 Task: Search one way flight ticket for 1 adult, 6 children, 1 infant in seat and 1 infant on lap in business from Yuma: Yuma International Airport/mcas Yuma to New Bern: Coastal Carolina Regional Airport (was Craven County Regional) on 5-4-2023. Choice of flights is United. Number of bags: 2 checked bags. Price is upto 95000. Outbound departure time preference is 19:15.
Action: Mouse moved to (310, 265)
Screenshot: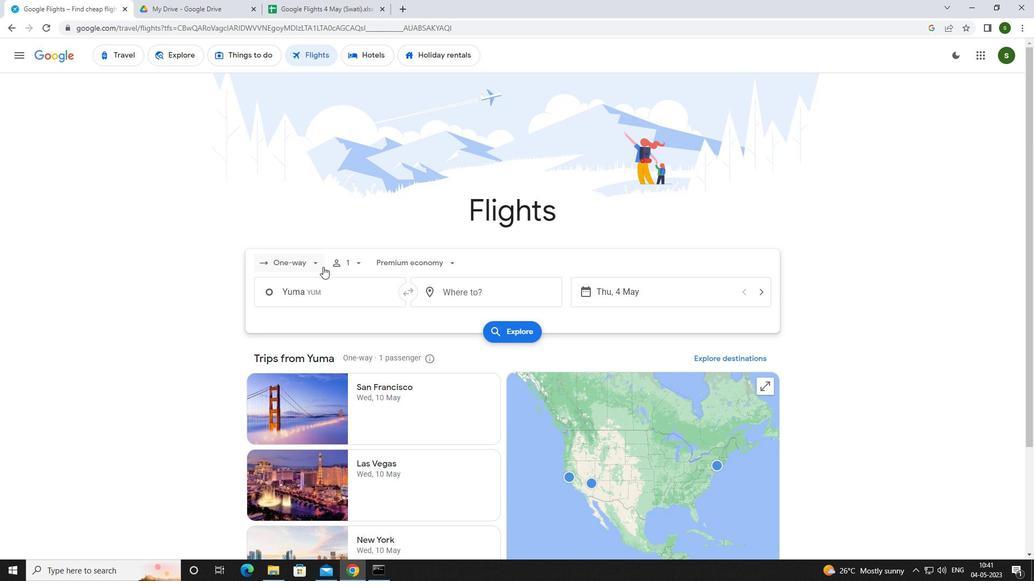 
Action: Mouse pressed left at (310, 265)
Screenshot: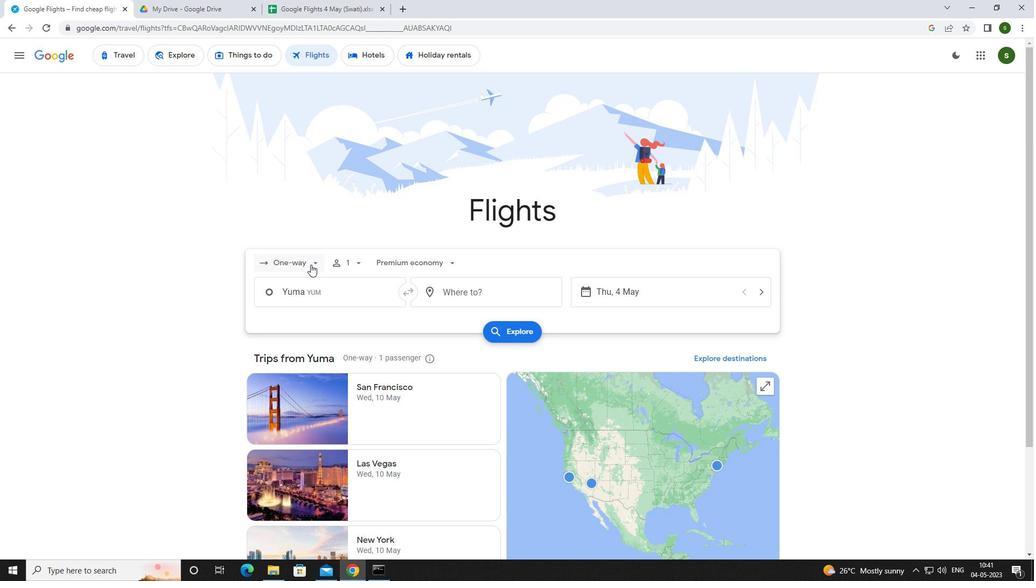 
Action: Mouse moved to (307, 311)
Screenshot: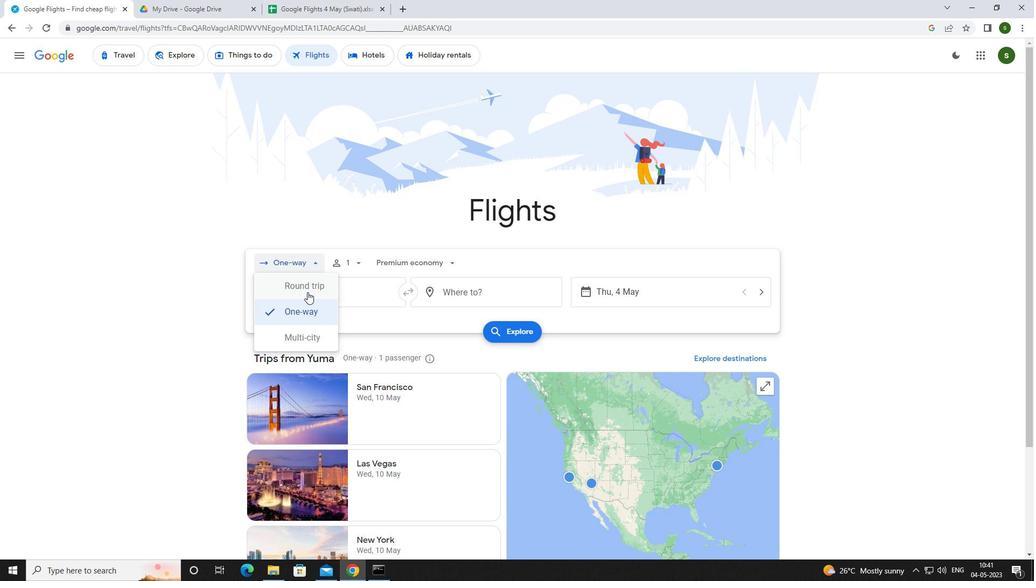 
Action: Mouse pressed left at (307, 311)
Screenshot: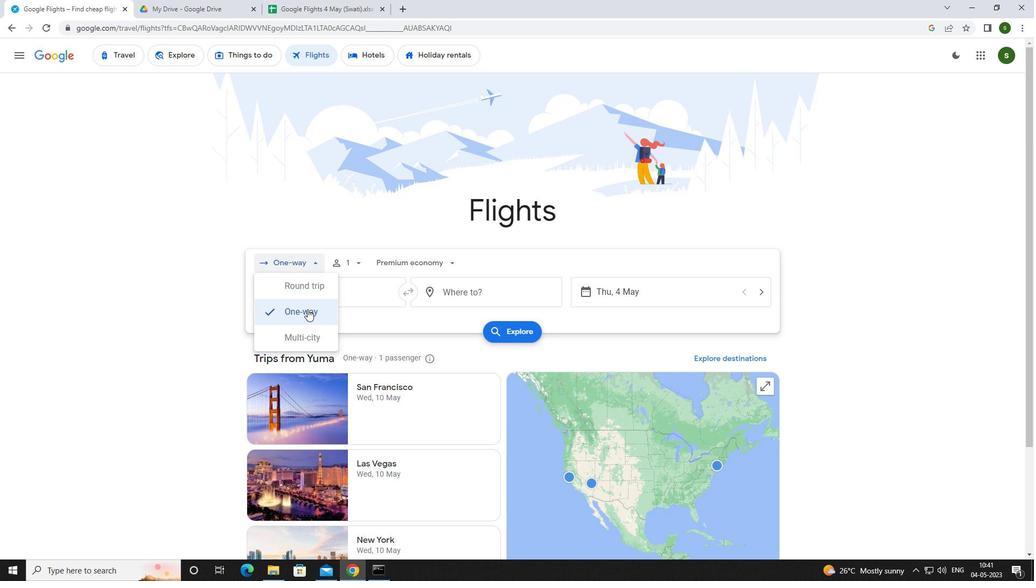 
Action: Mouse moved to (345, 257)
Screenshot: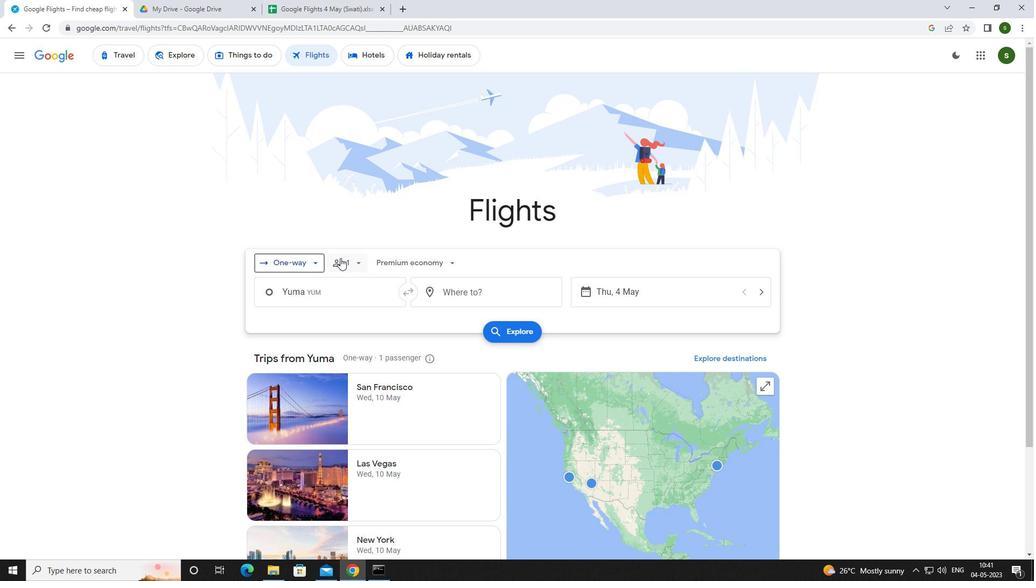
Action: Mouse pressed left at (345, 257)
Screenshot: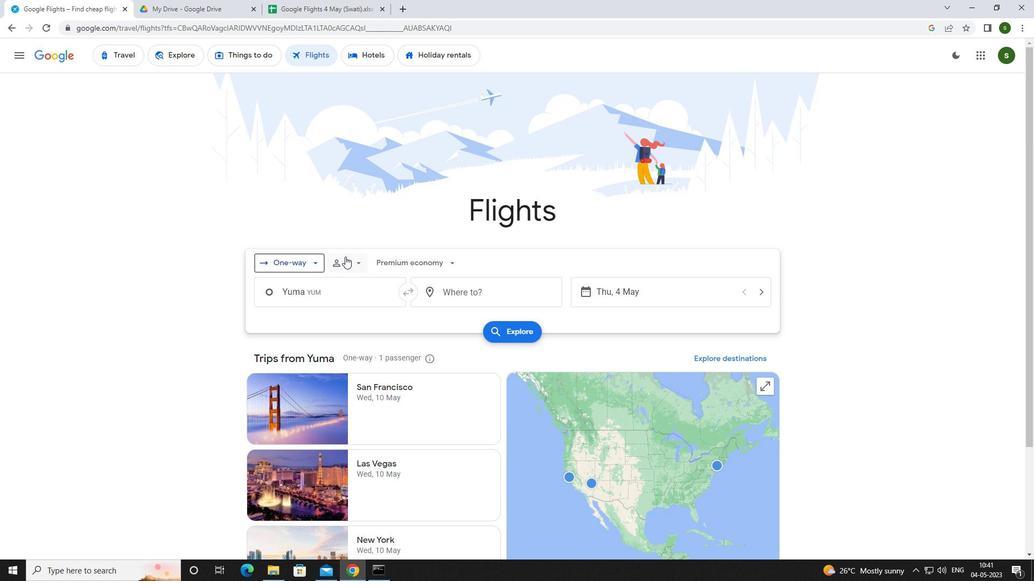 
Action: Mouse moved to (438, 316)
Screenshot: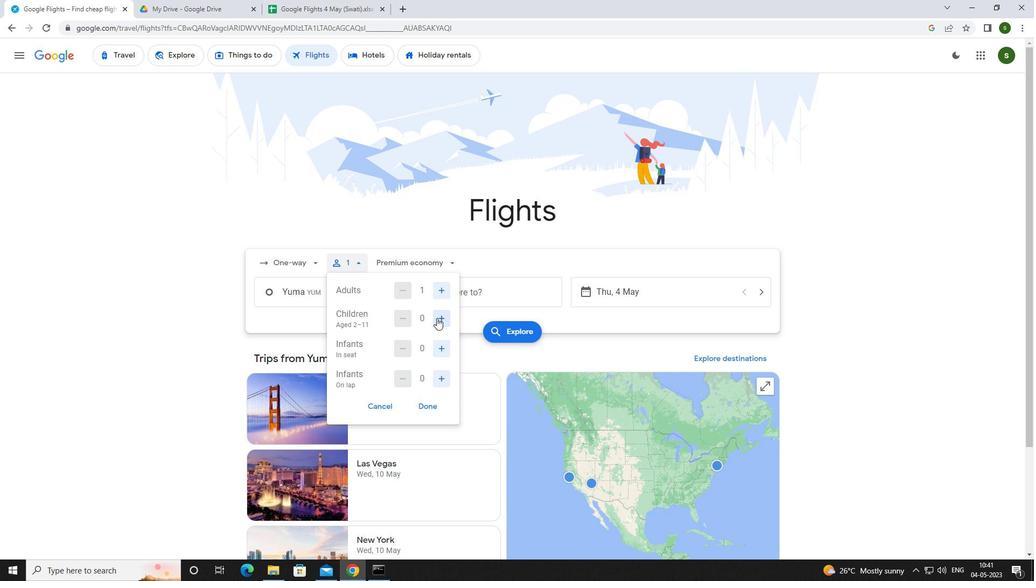 
Action: Mouse pressed left at (438, 316)
Screenshot: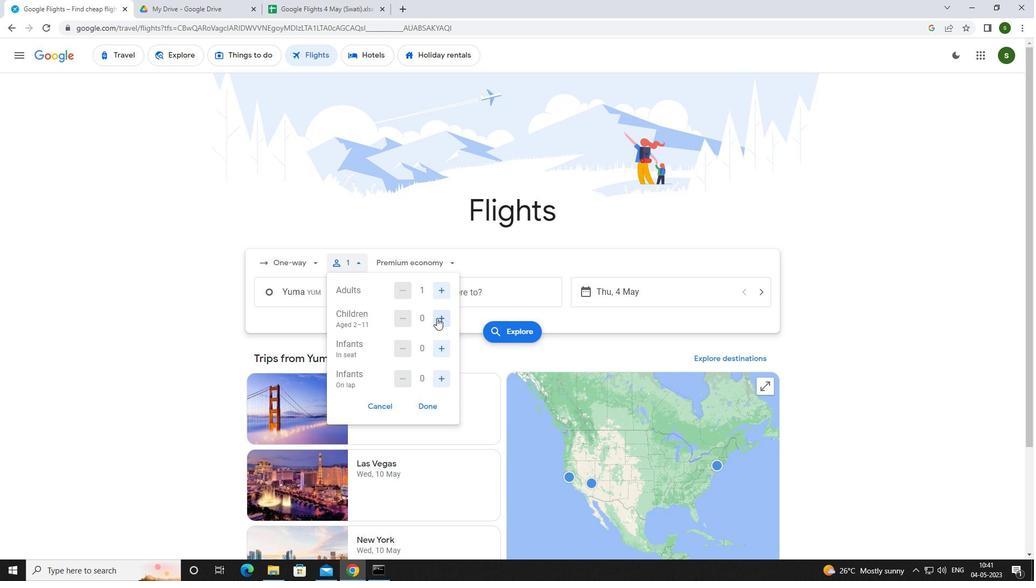 
Action: Mouse pressed left at (438, 316)
Screenshot: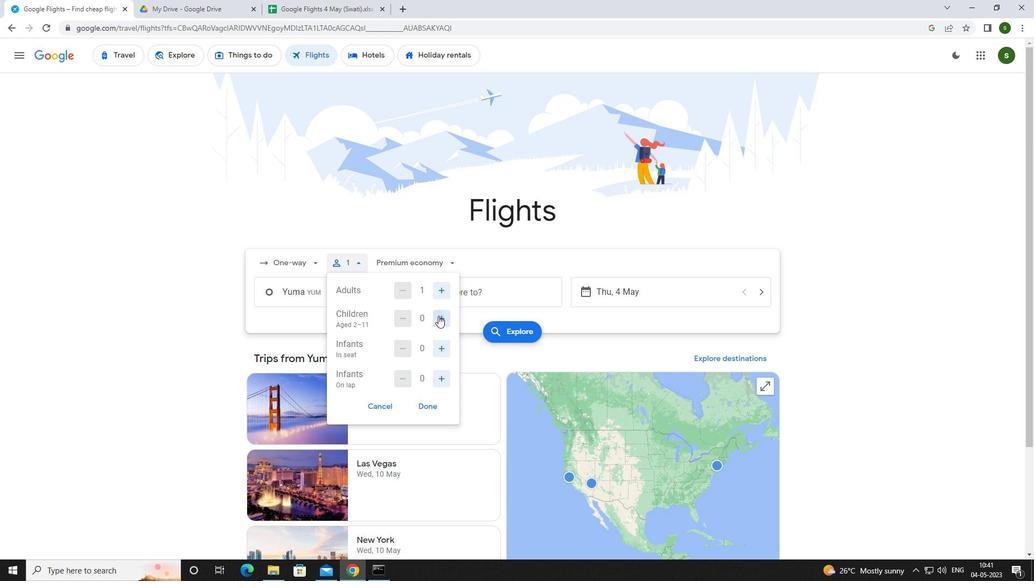
Action: Mouse pressed left at (438, 316)
Screenshot: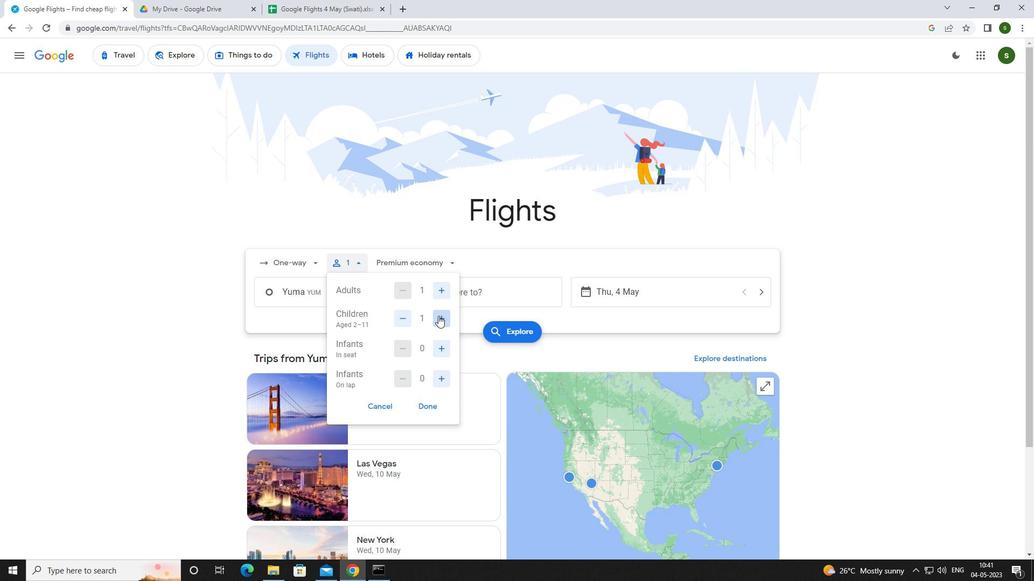 
Action: Mouse pressed left at (438, 316)
Screenshot: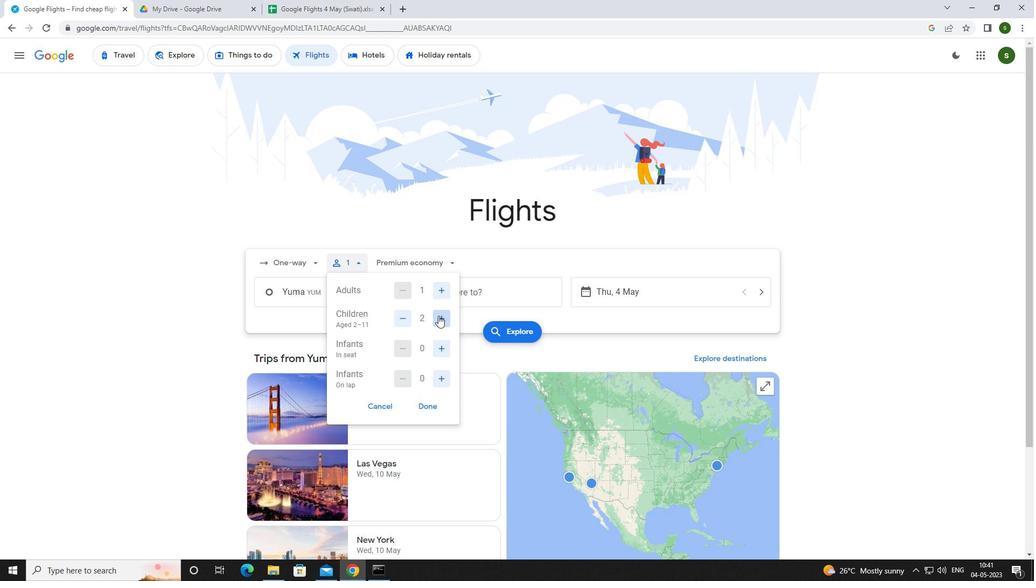 
Action: Mouse pressed left at (438, 316)
Screenshot: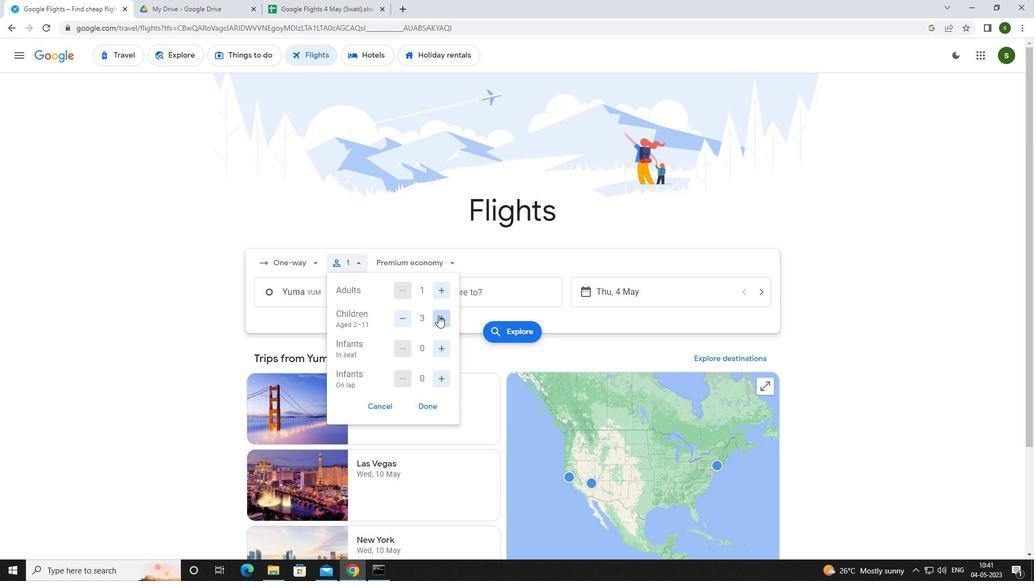 
Action: Mouse pressed left at (438, 316)
Screenshot: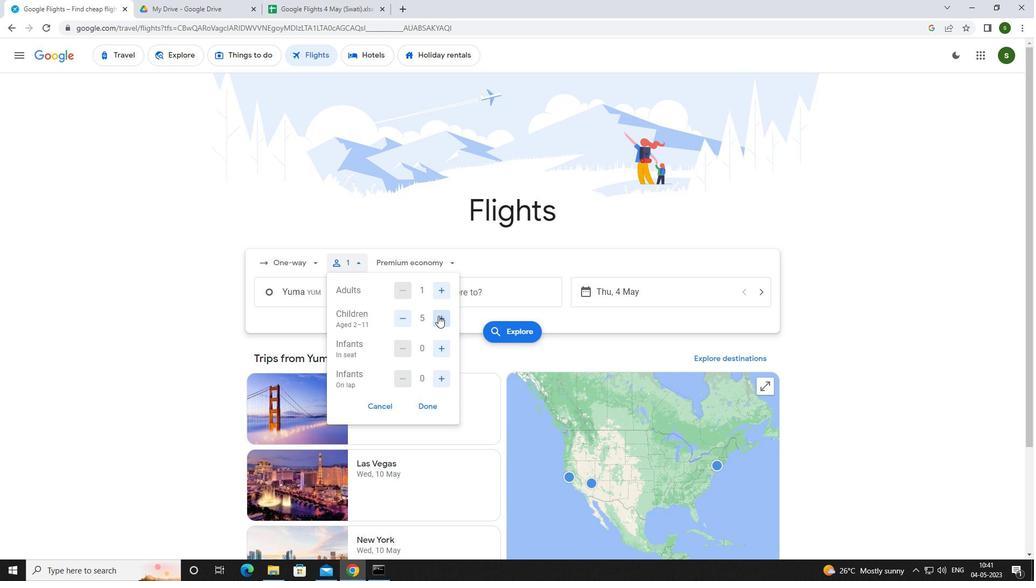 
Action: Mouse moved to (444, 343)
Screenshot: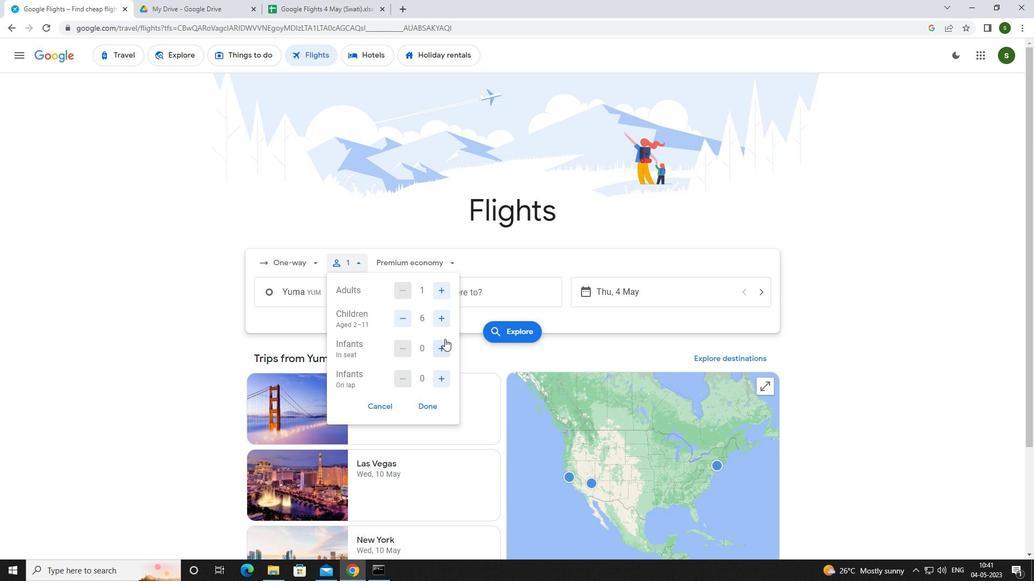 
Action: Mouse pressed left at (444, 343)
Screenshot: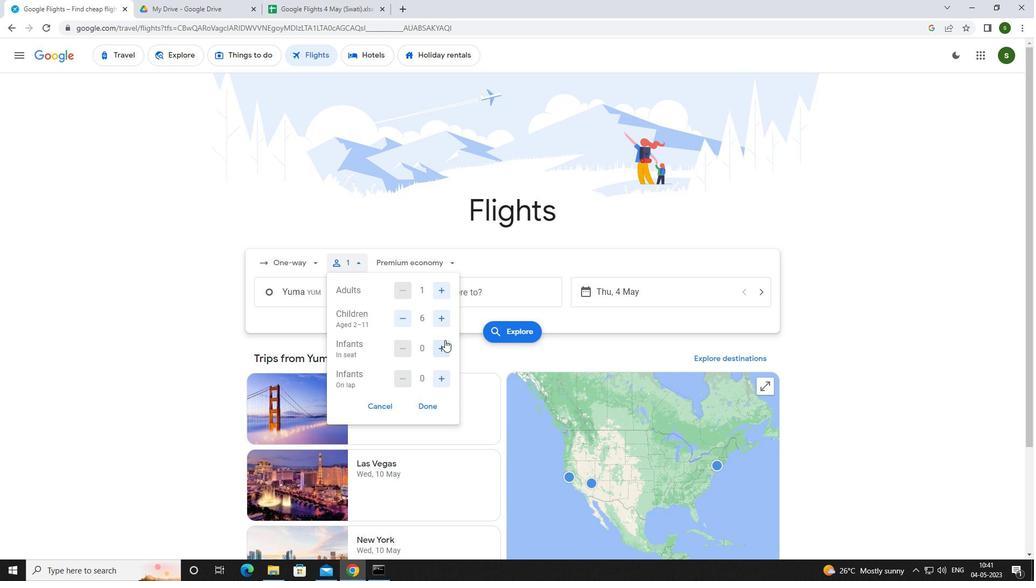 
Action: Mouse moved to (441, 381)
Screenshot: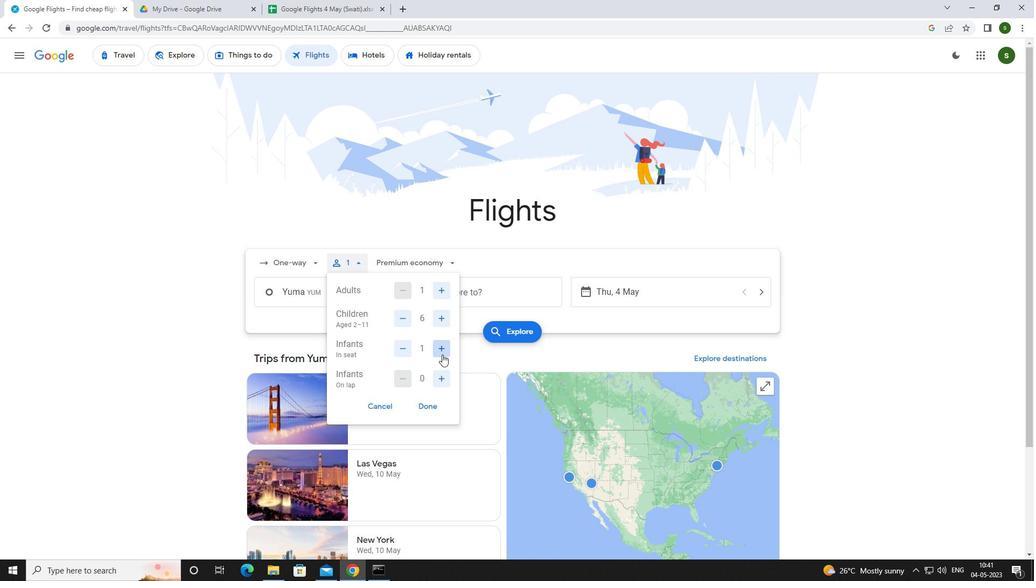 
Action: Mouse pressed left at (441, 381)
Screenshot: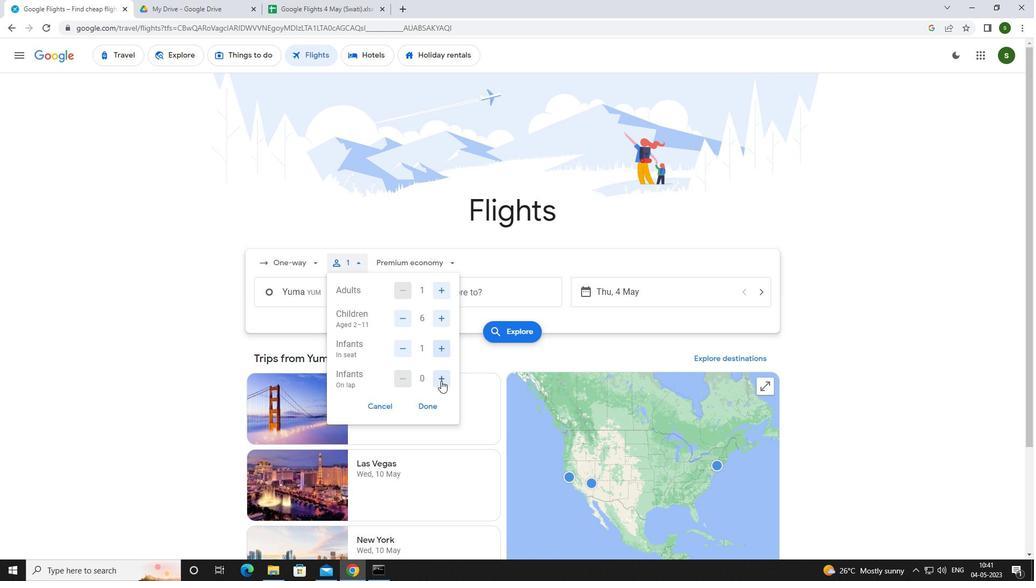 
Action: Mouse moved to (430, 263)
Screenshot: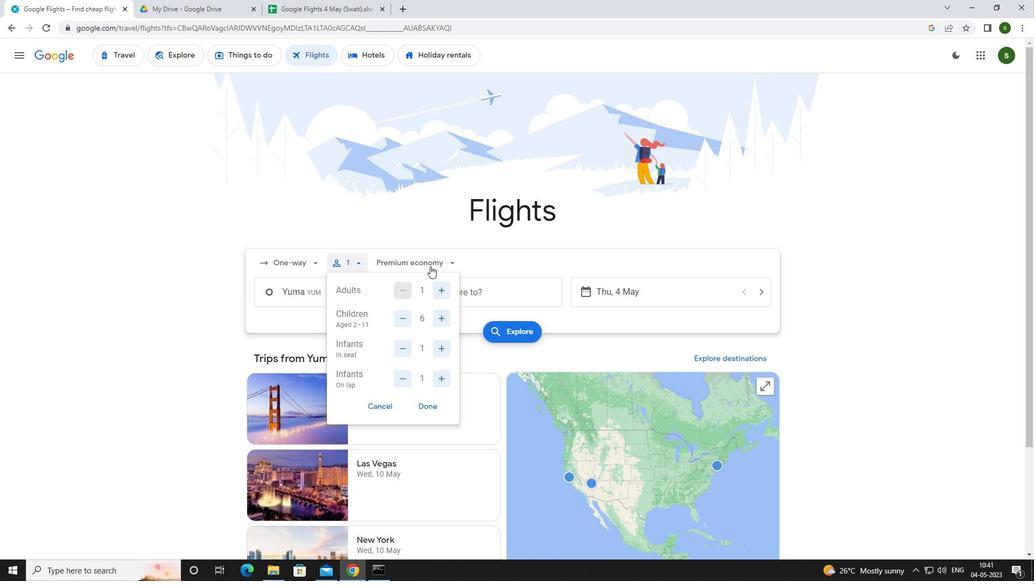 
Action: Mouse pressed left at (430, 263)
Screenshot: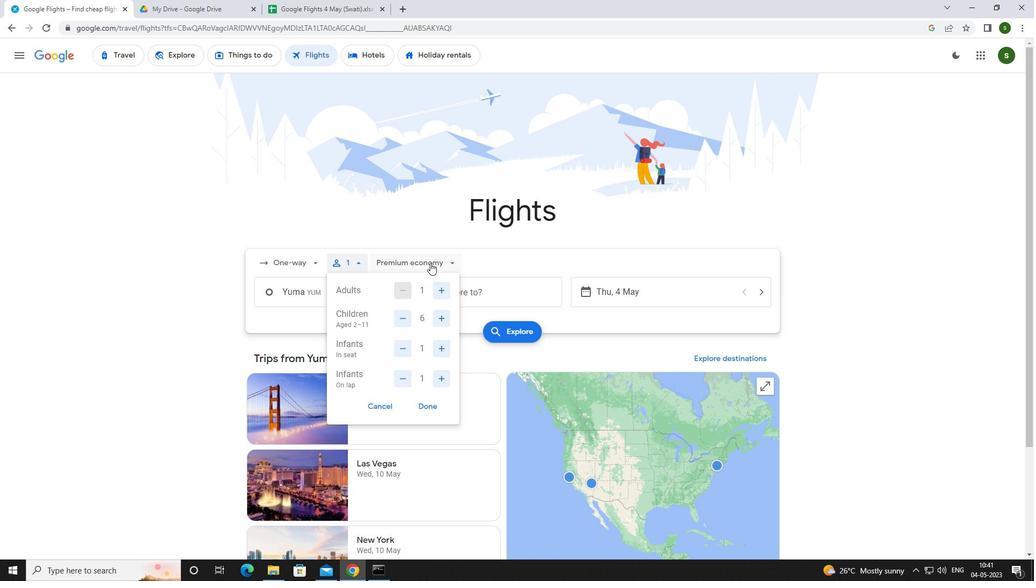 
Action: Mouse moved to (426, 334)
Screenshot: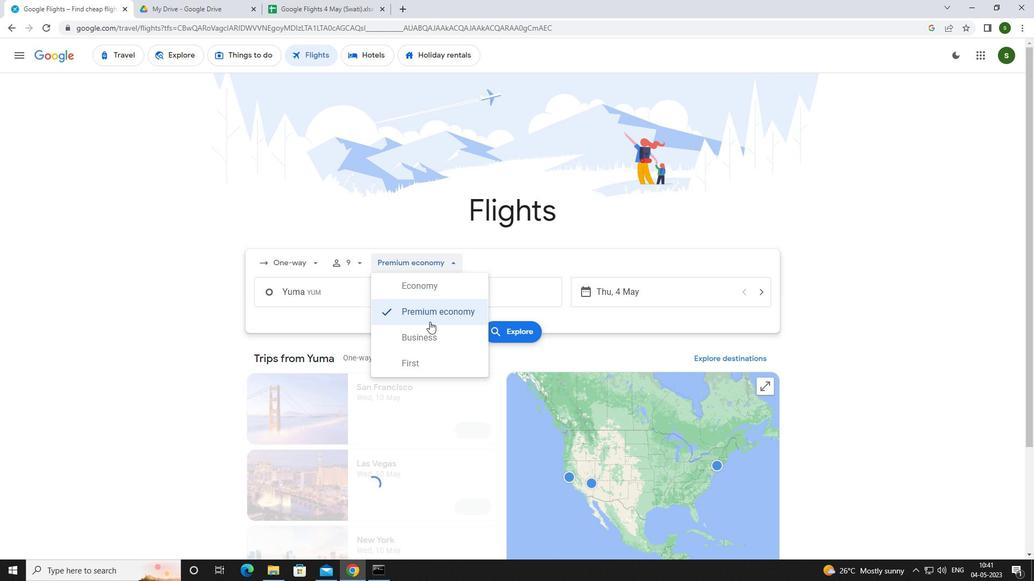 
Action: Mouse pressed left at (426, 334)
Screenshot: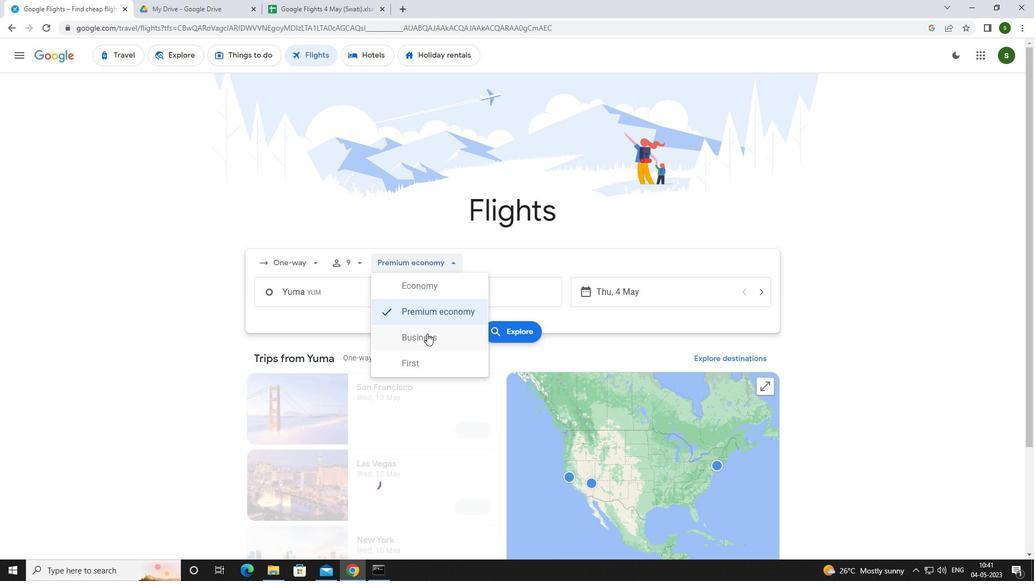 
Action: Mouse moved to (367, 295)
Screenshot: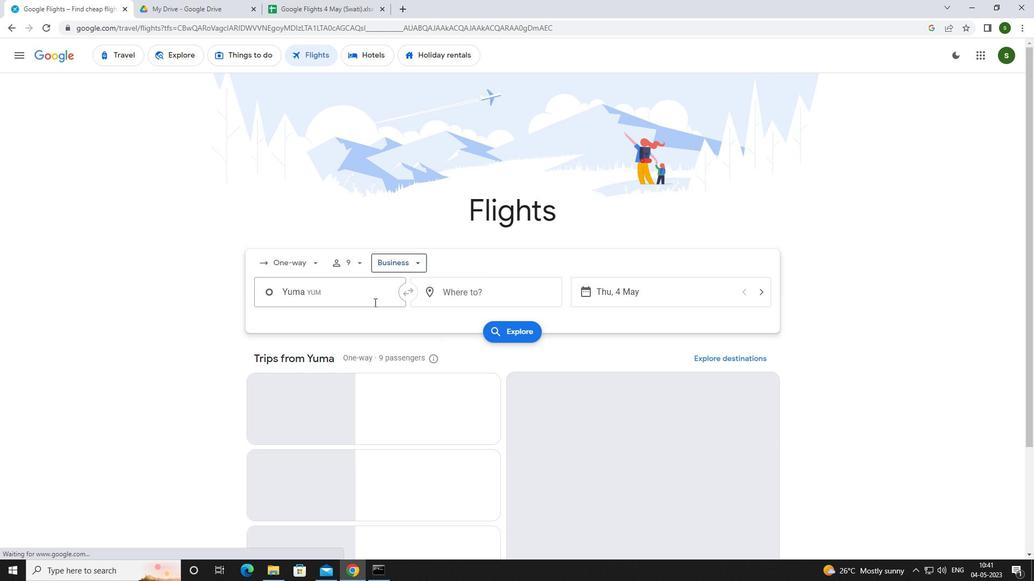 
Action: Mouse pressed left at (367, 295)
Screenshot: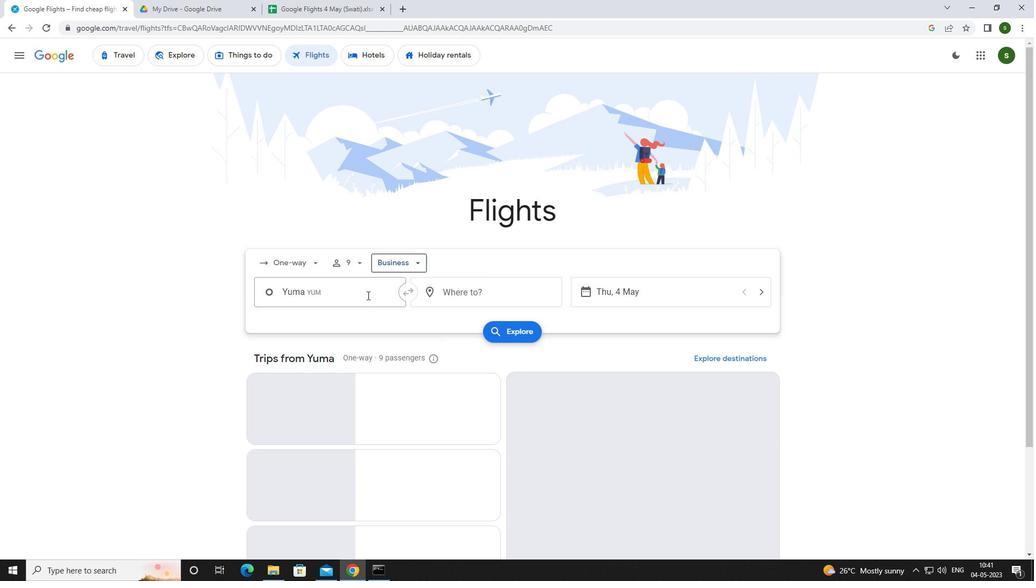 
Action: Key pressed <Key.caps_lock>y<Key.caps_lock>uma<Key.space>
Screenshot: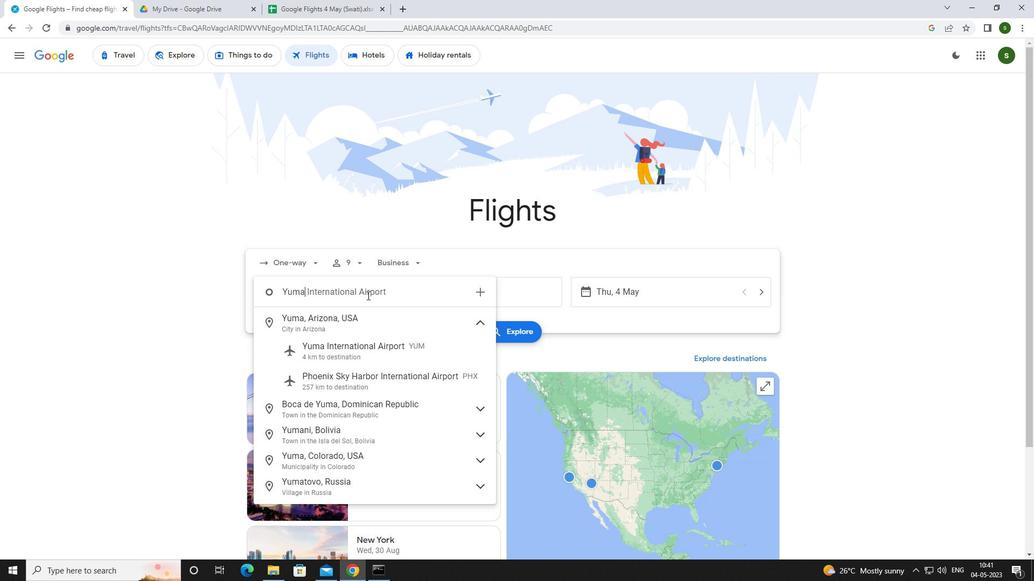 
Action: Mouse moved to (369, 353)
Screenshot: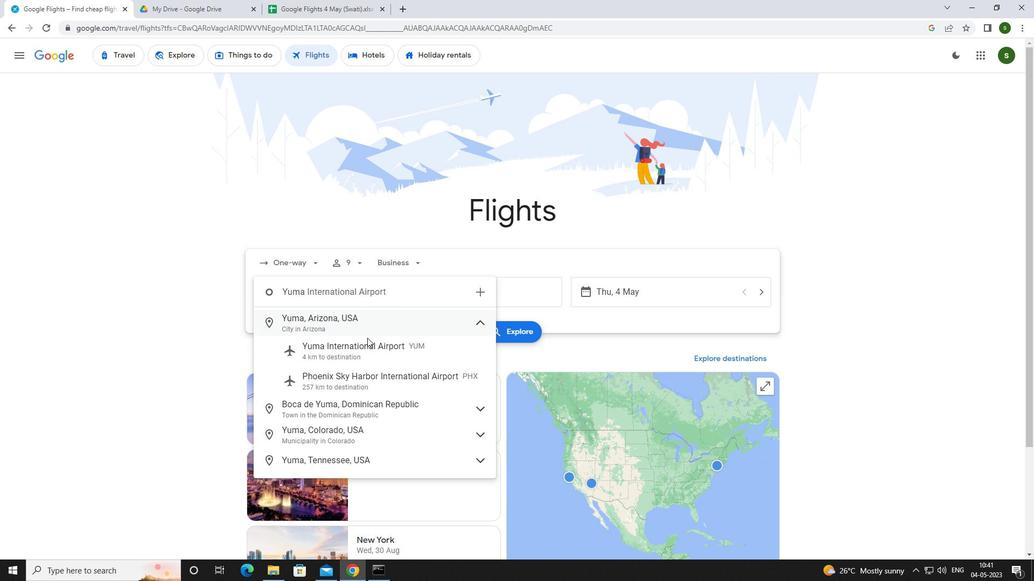 
Action: Mouse pressed left at (369, 353)
Screenshot: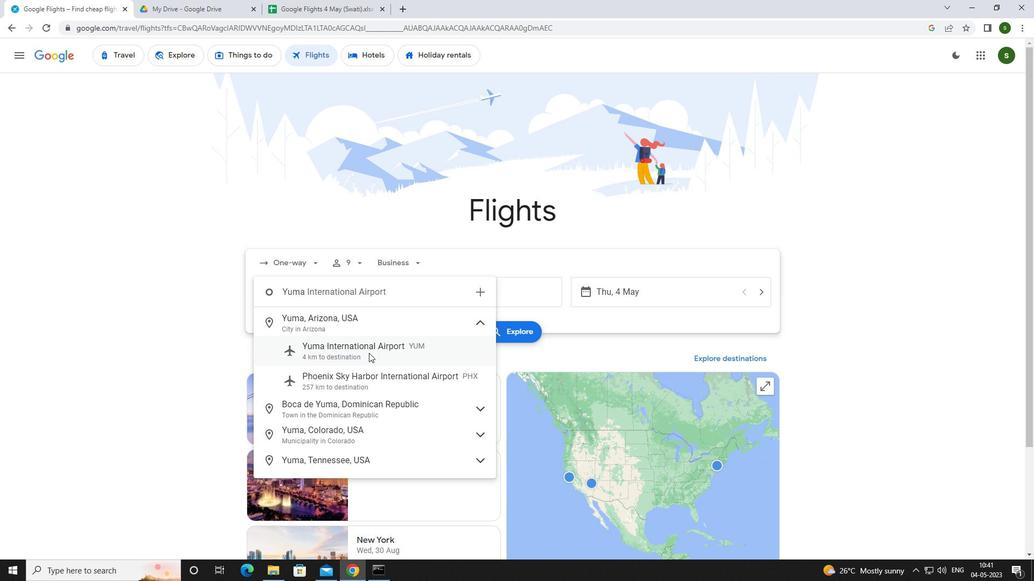 
Action: Mouse moved to (483, 299)
Screenshot: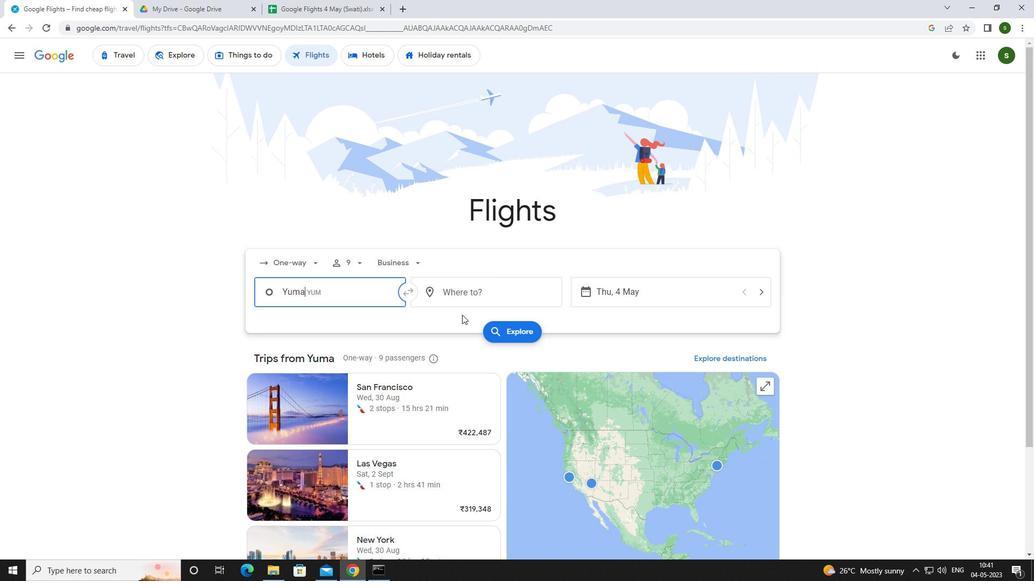 
Action: Mouse pressed left at (483, 299)
Screenshot: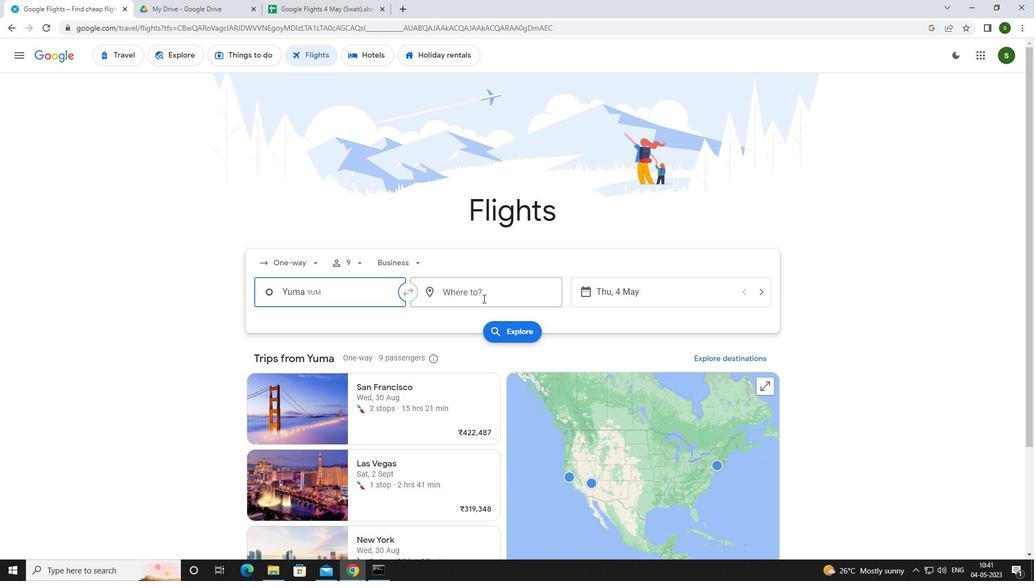 
Action: Mouse moved to (495, 295)
Screenshot: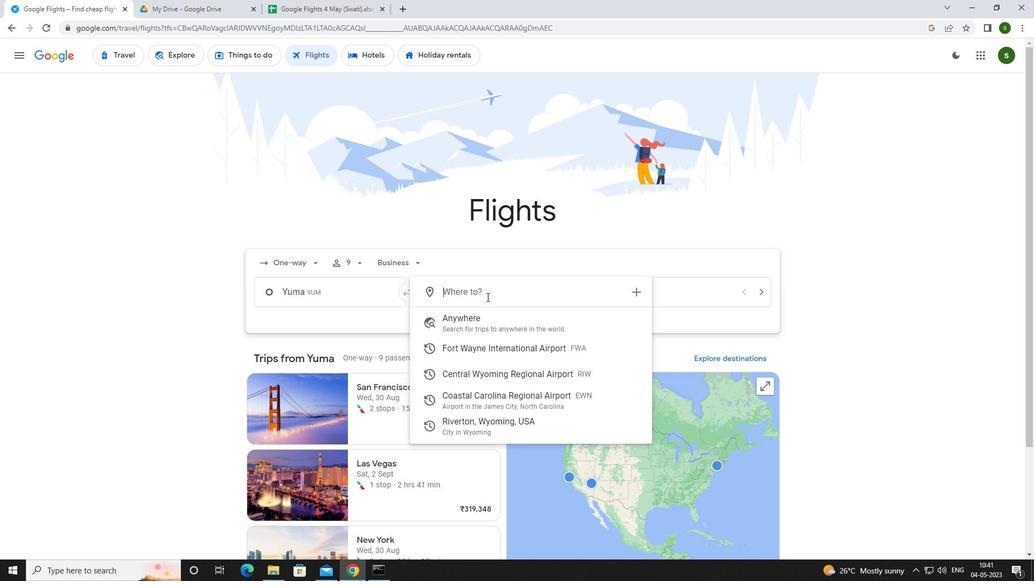 
Action: Key pressed <Key.caps_lock>c<Key.caps_lock>oastal
Screenshot: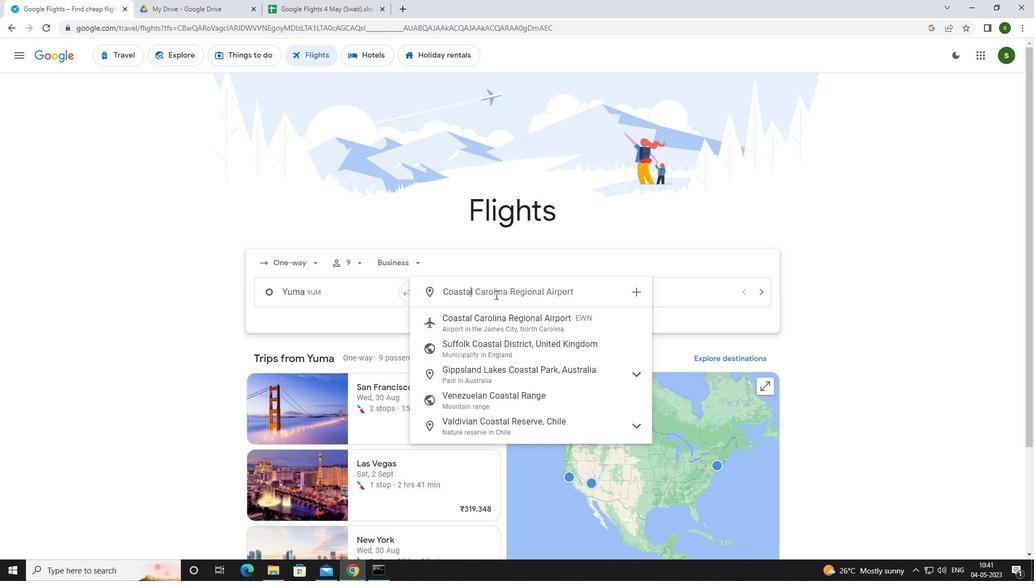 
Action: Mouse moved to (496, 330)
Screenshot: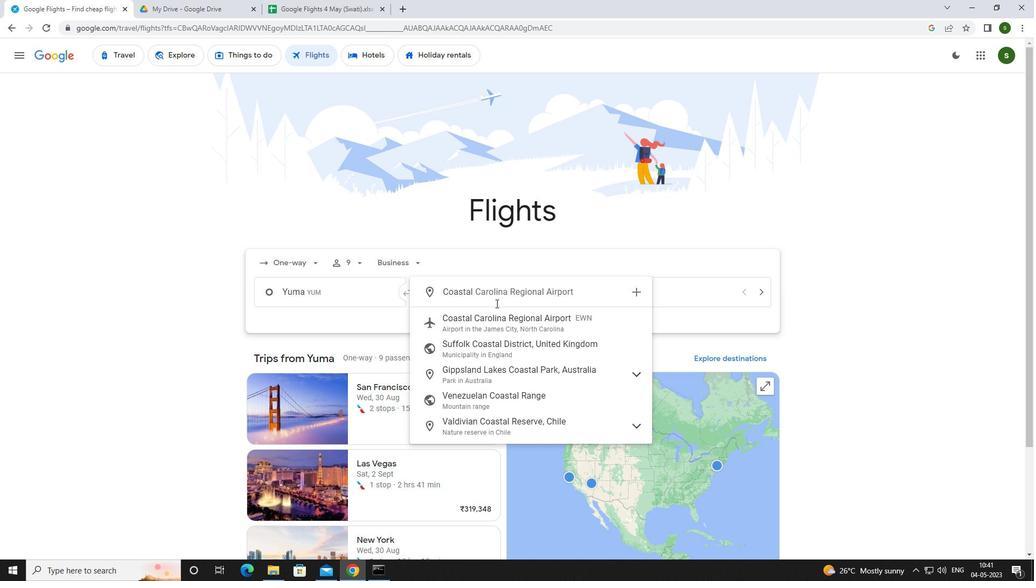 
Action: Mouse pressed left at (496, 330)
Screenshot: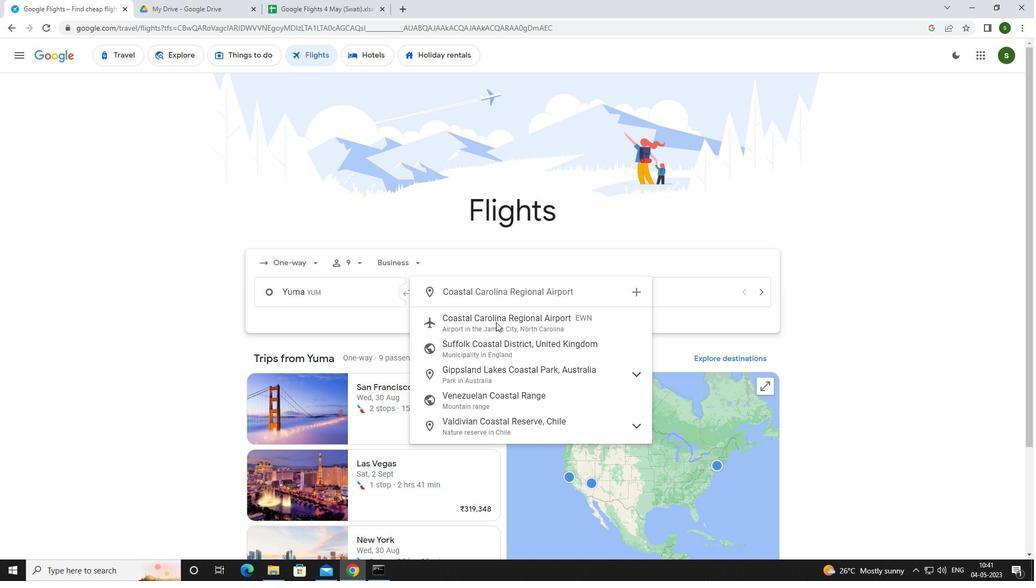 
Action: Mouse moved to (675, 295)
Screenshot: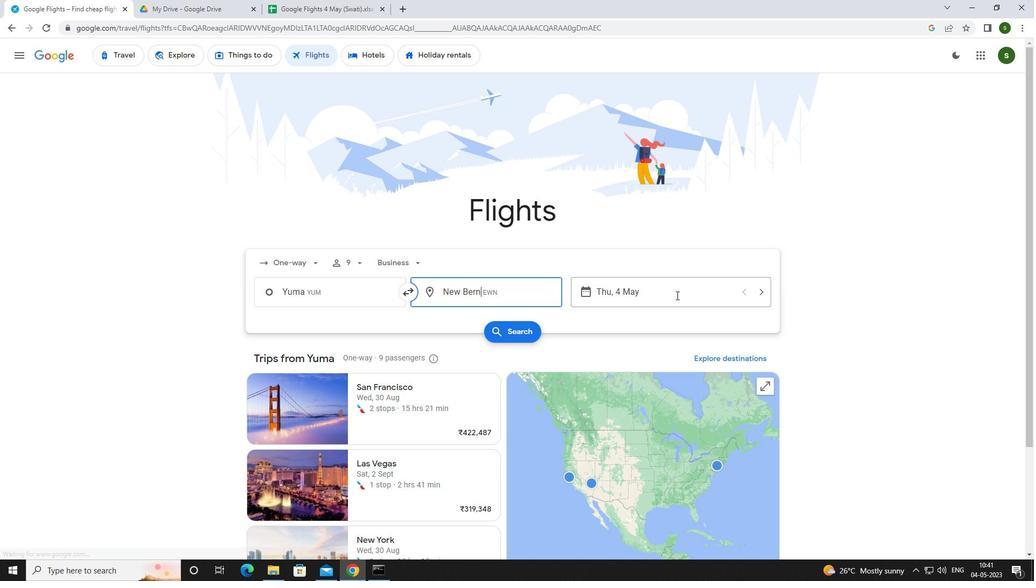 
Action: Mouse pressed left at (675, 295)
Screenshot: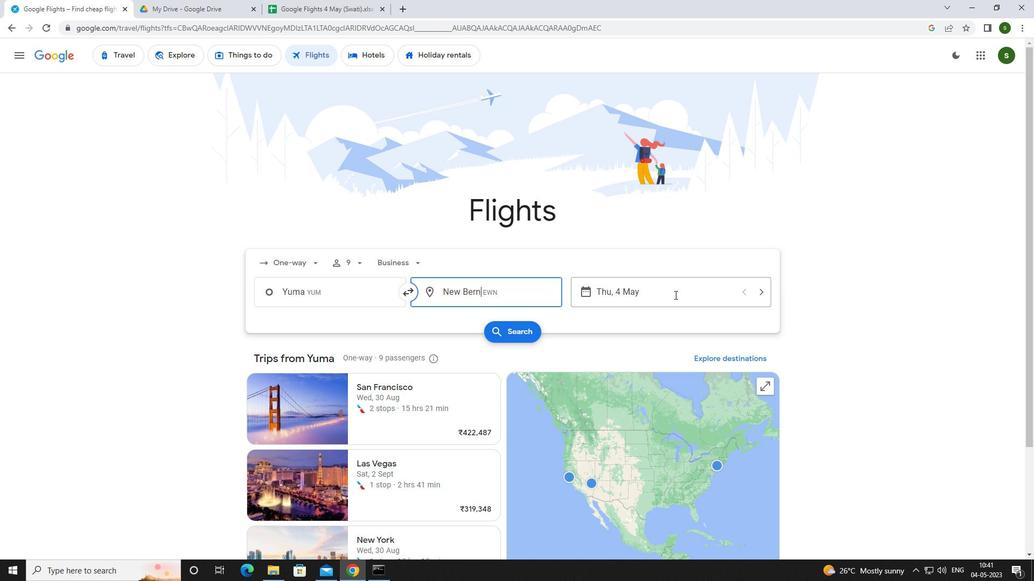 
Action: Mouse moved to (487, 362)
Screenshot: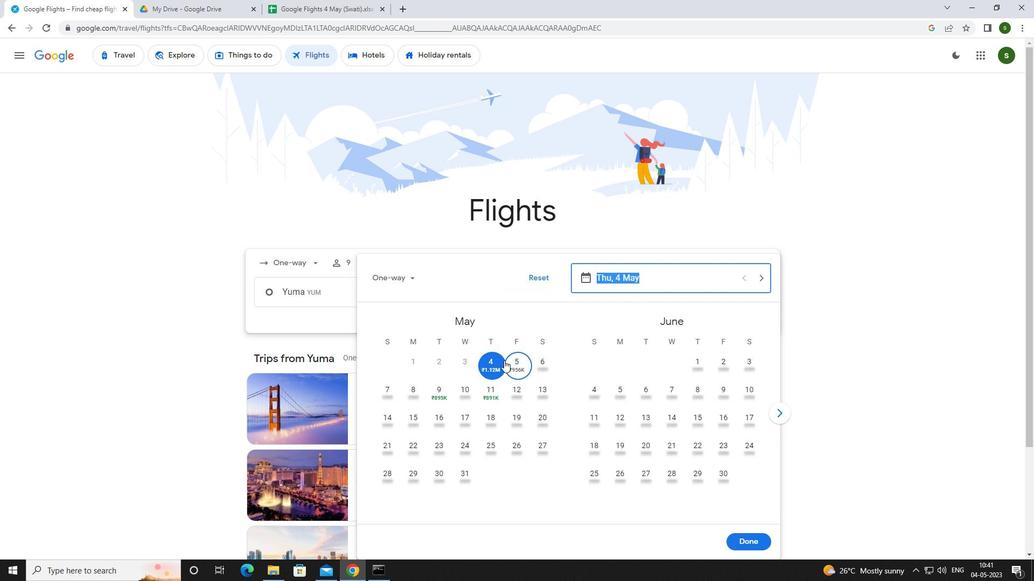 
Action: Mouse pressed left at (487, 362)
Screenshot: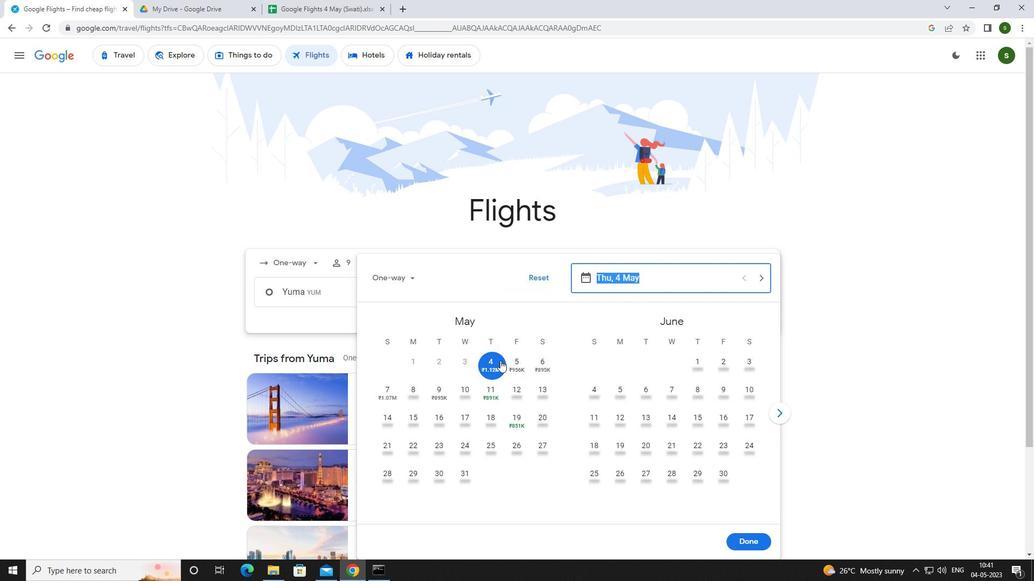 
Action: Mouse moved to (748, 543)
Screenshot: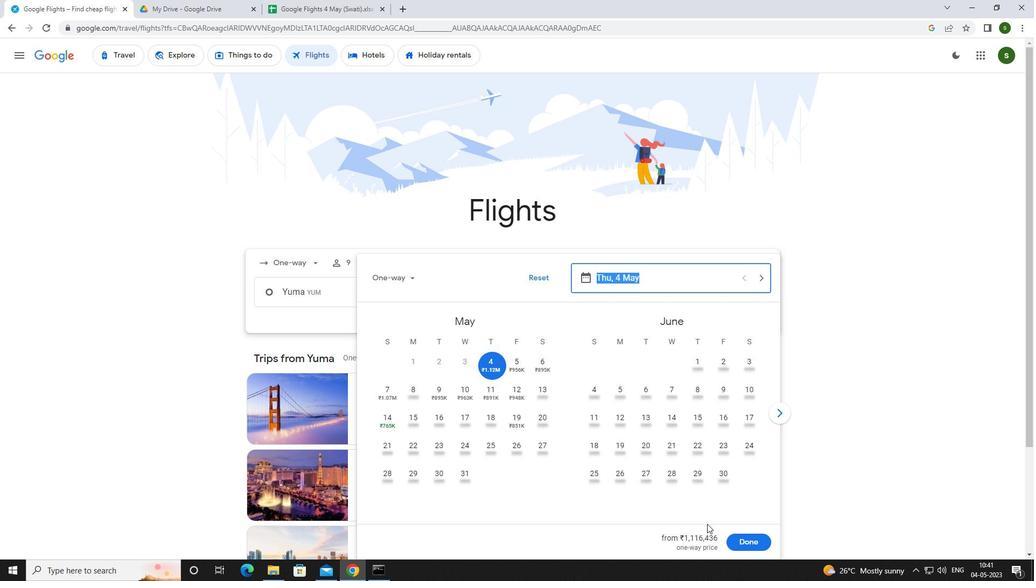 
Action: Mouse pressed left at (748, 543)
Screenshot: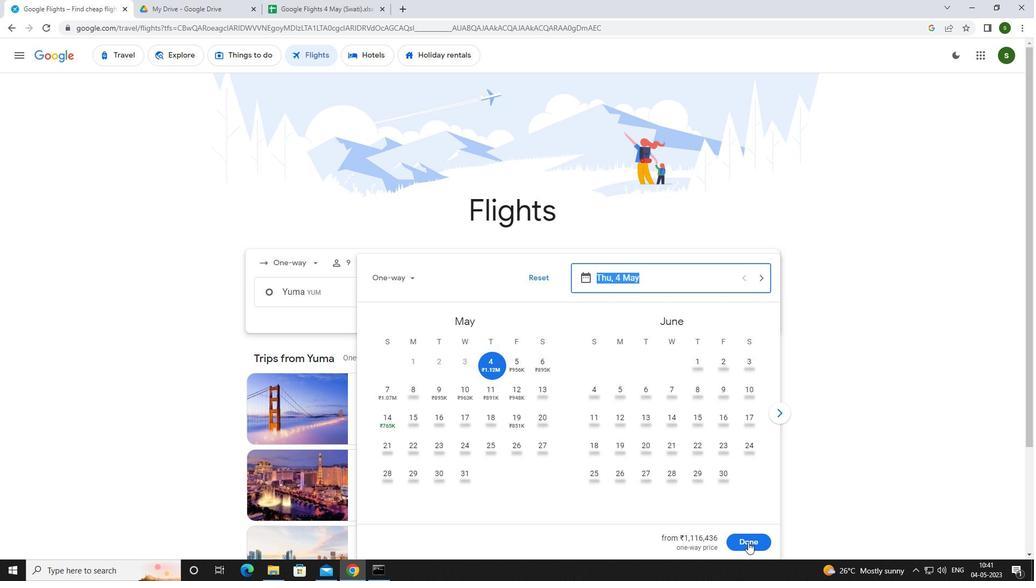 
Action: Mouse moved to (531, 328)
Screenshot: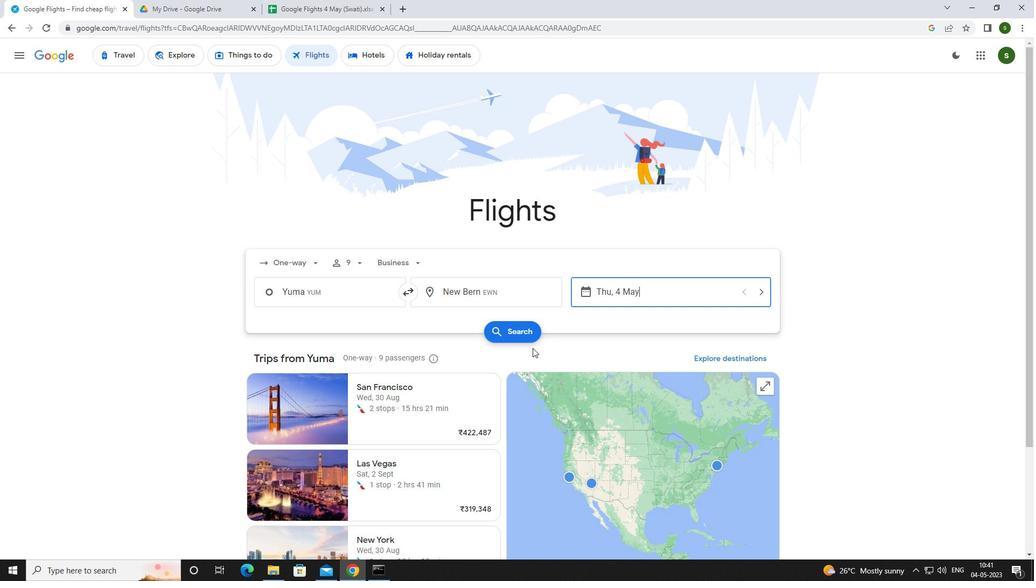 
Action: Mouse pressed left at (531, 328)
Screenshot: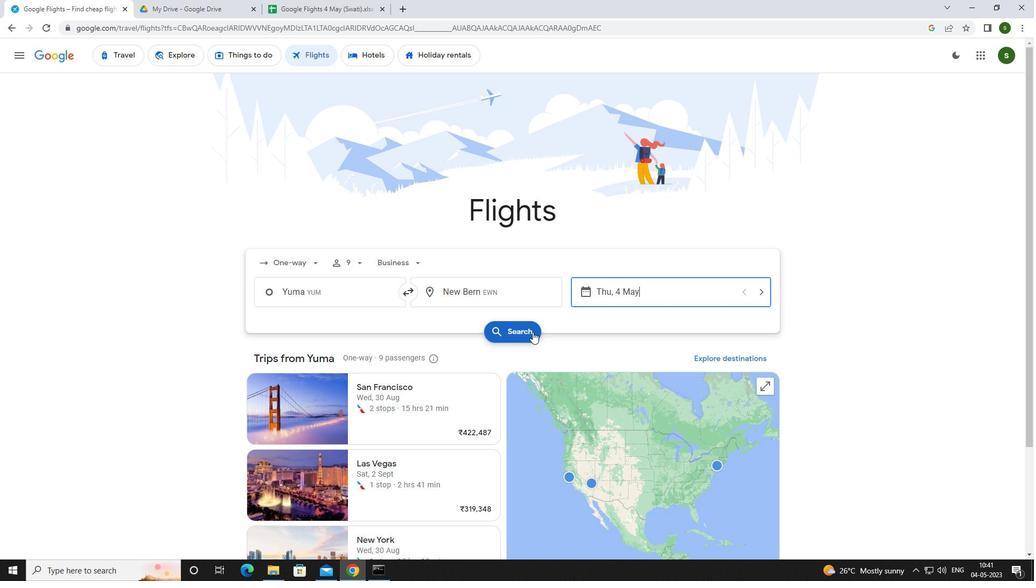 
Action: Mouse moved to (255, 159)
Screenshot: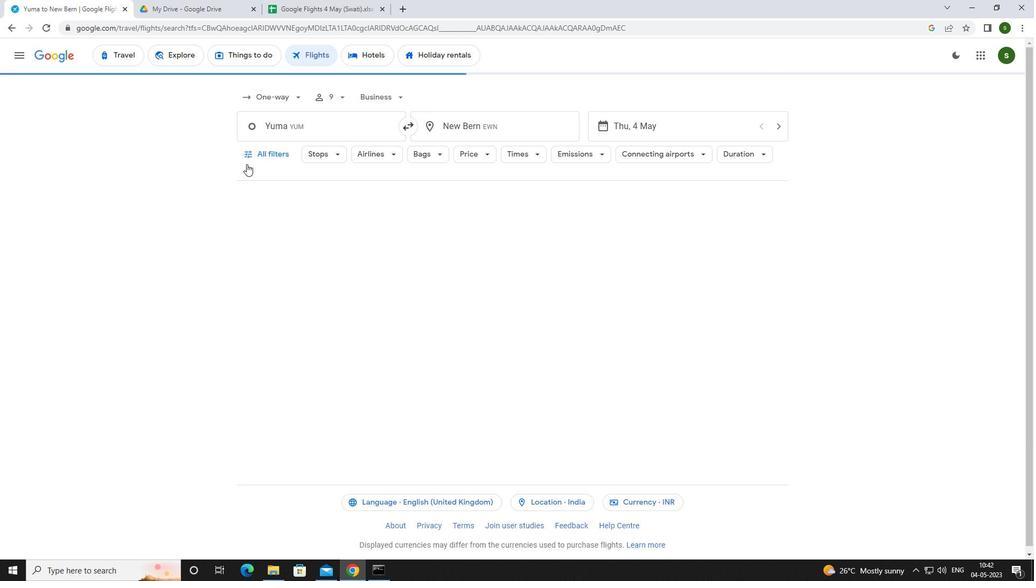 
Action: Mouse pressed left at (255, 159)
Screenshot: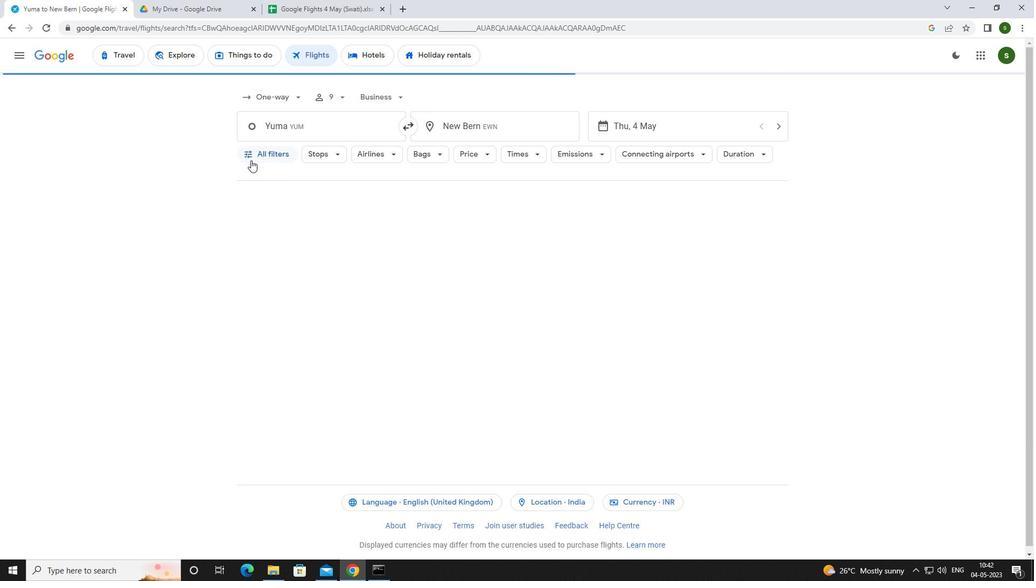 
Action: Mouse moved to (400, 386)
Screenshot: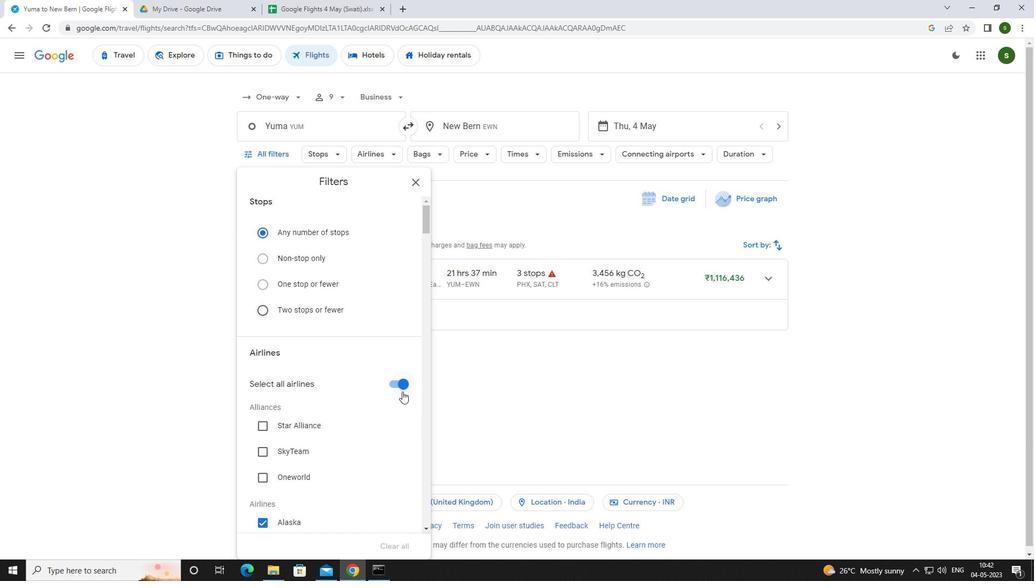 
Action: Mouse pressed left at (400, 386)
Screenshot: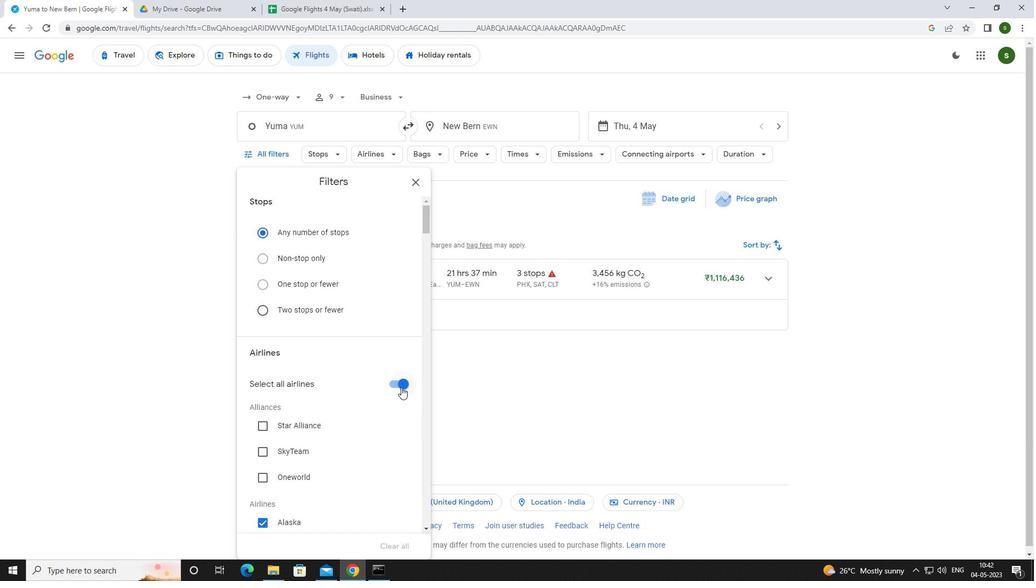 
Action: Mouse moved to (372, 353)
Screenshot: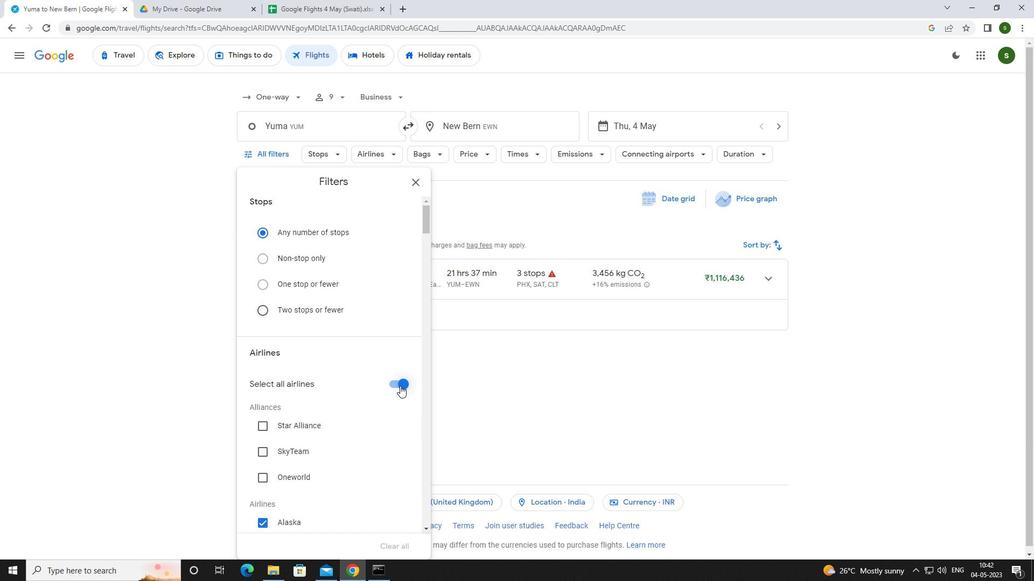 
Action: Mouse scrolled (372, 352) with delta (0, 0)
Screenshot: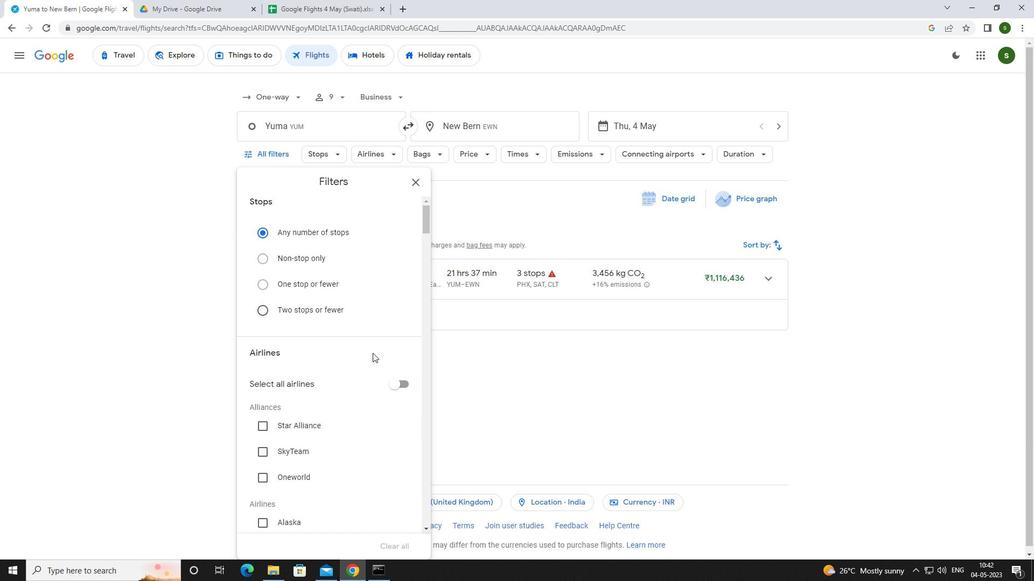 
Action: Mouse scrolled (372, 352) with delta (0, 0)
Screenshot: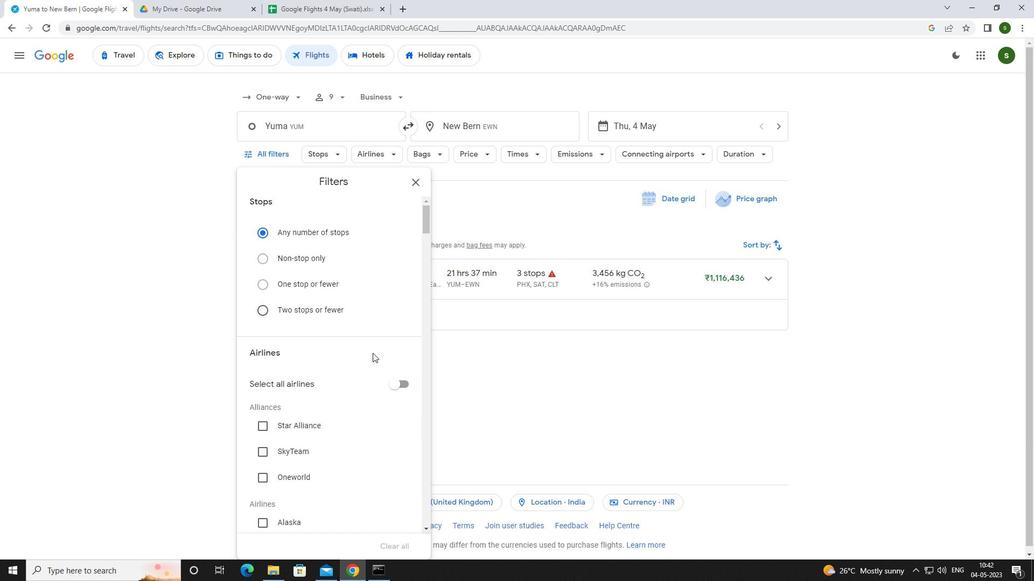
Action: Mouse scrolled (372, 352) with delta (0, 0)
Screenshot: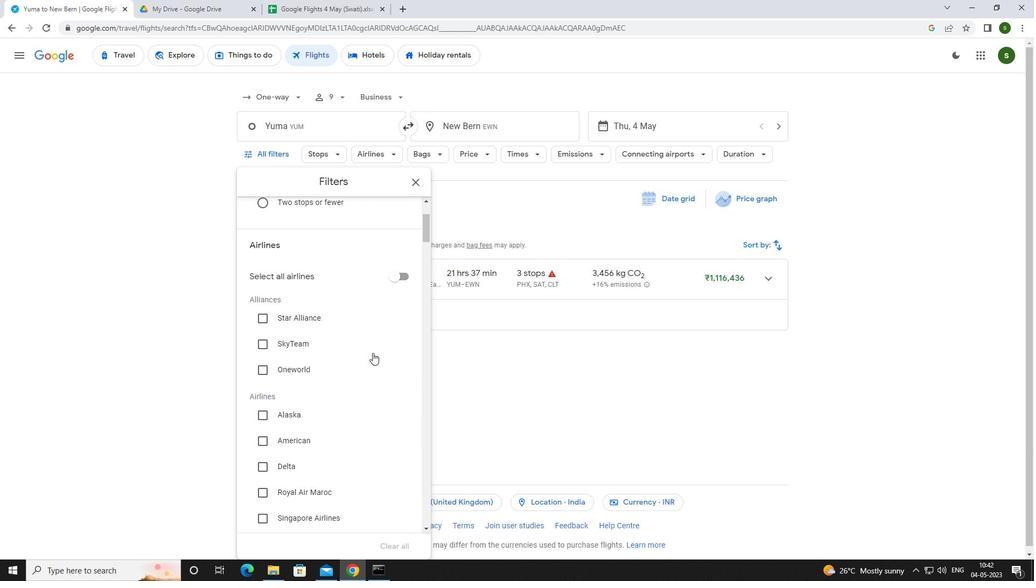 
Action: Mouse scrolled (372, 352) with delta (0, 0)
Screenshot: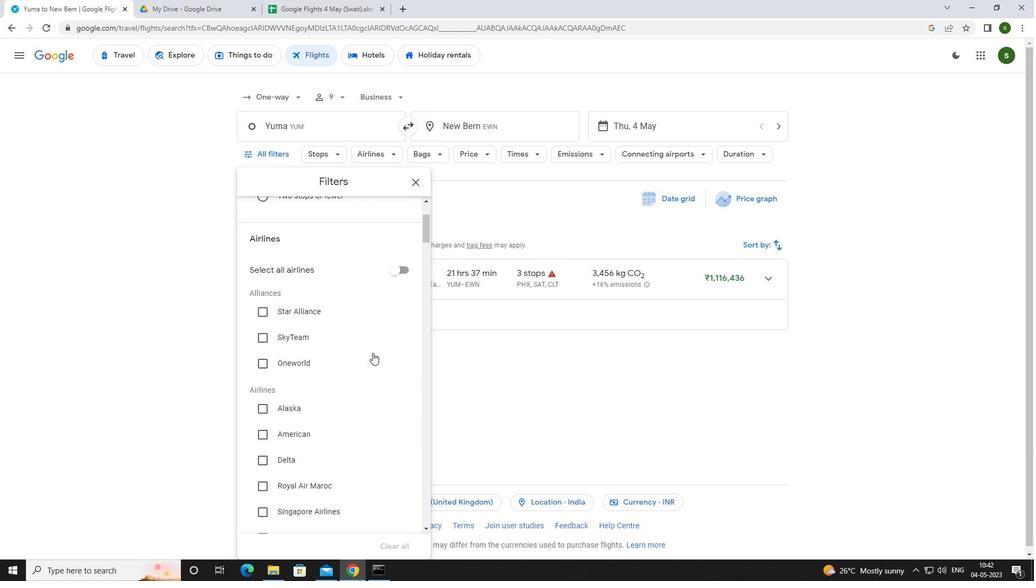 
Action: Mouse scrolled (372, 352) with delta (0, 0)
Screenshot: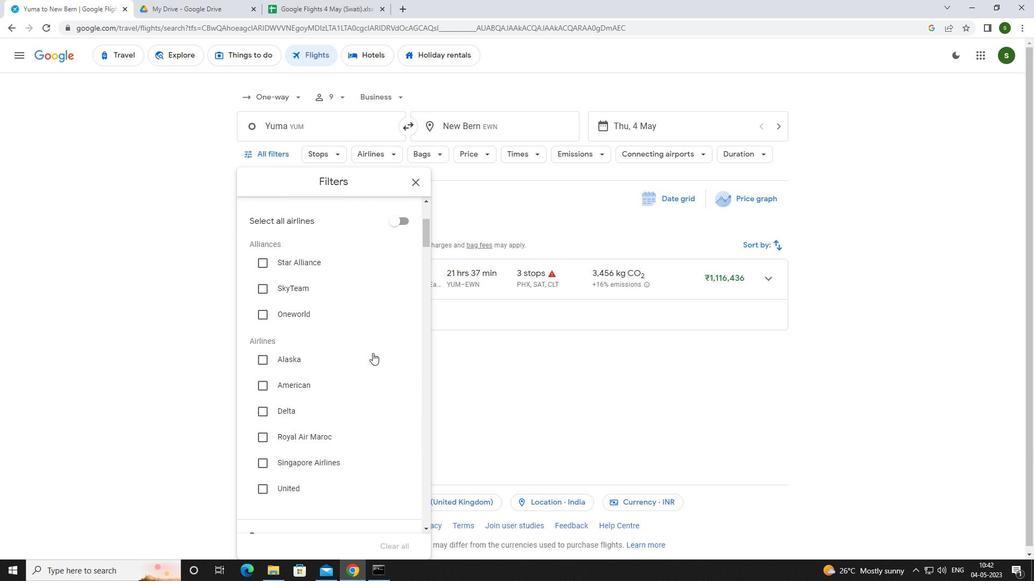 
Action: Mouse moved to (299, 379)
Screenshot: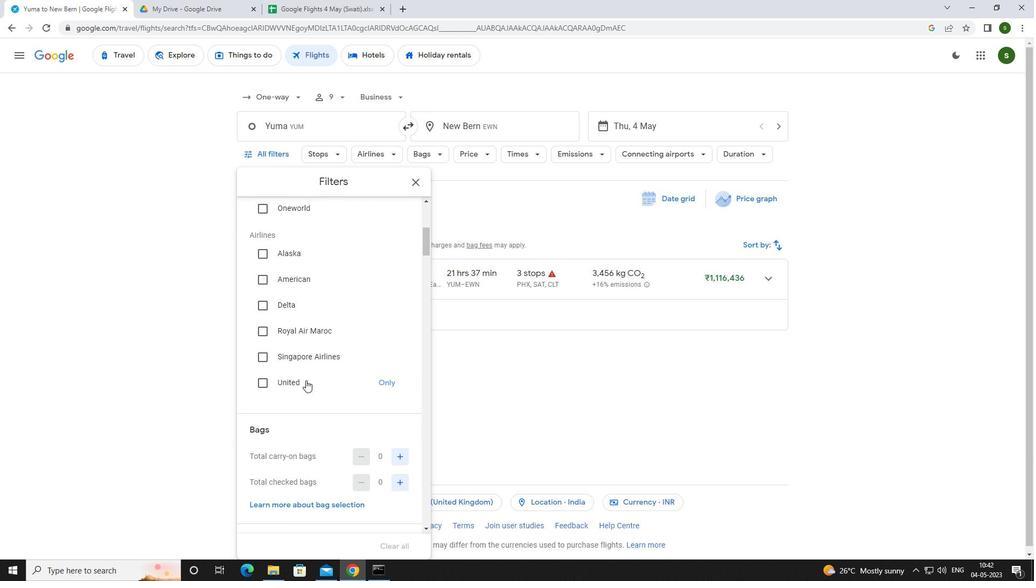 
Action: Mouse pressed left at (299, 379)
Screenshot: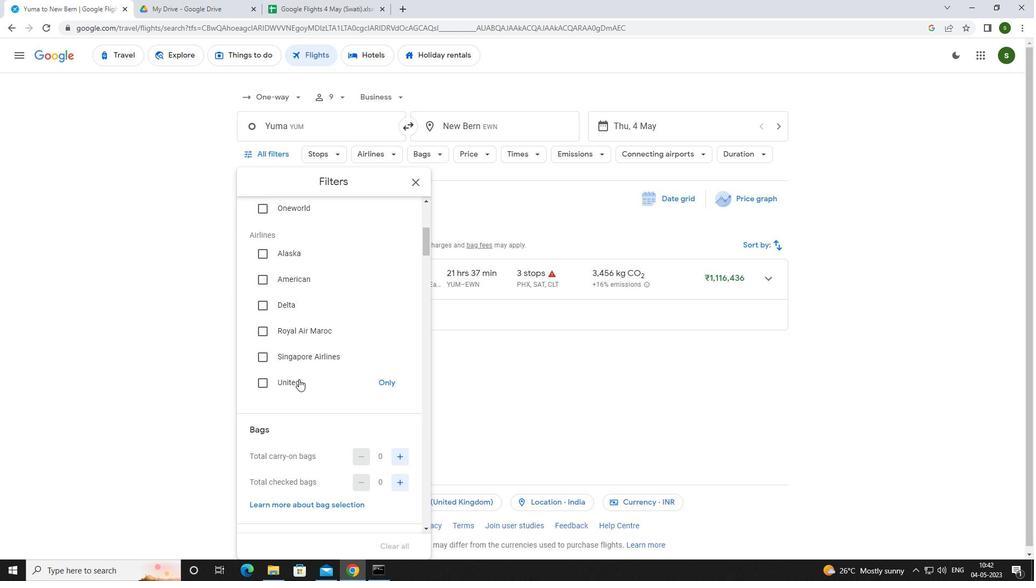 
Action: Mouse moved to (301, 377)
Screenshot: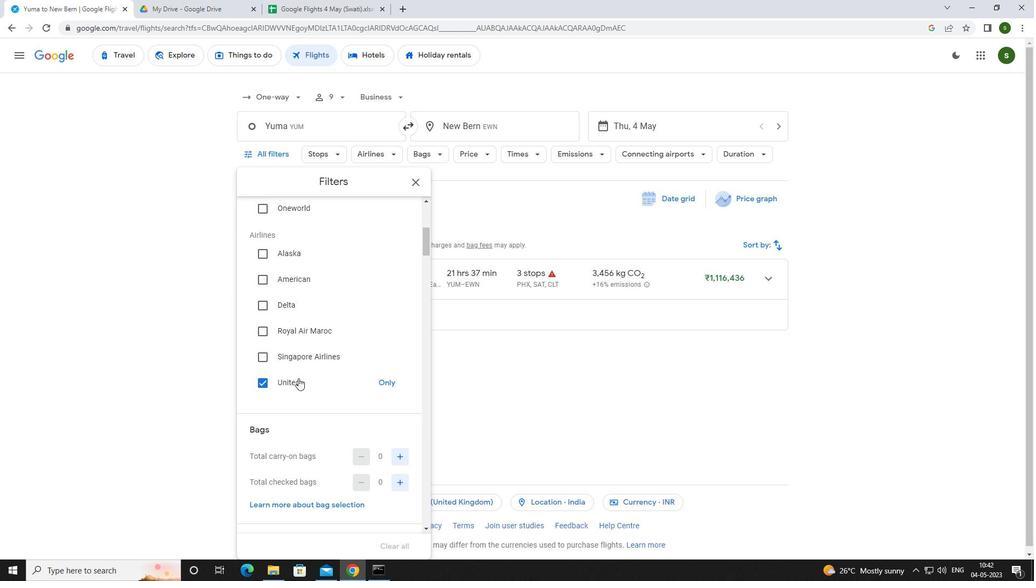 
Action: Mouse scrolled (301, 377) with delta (0, 0)
Screenshot: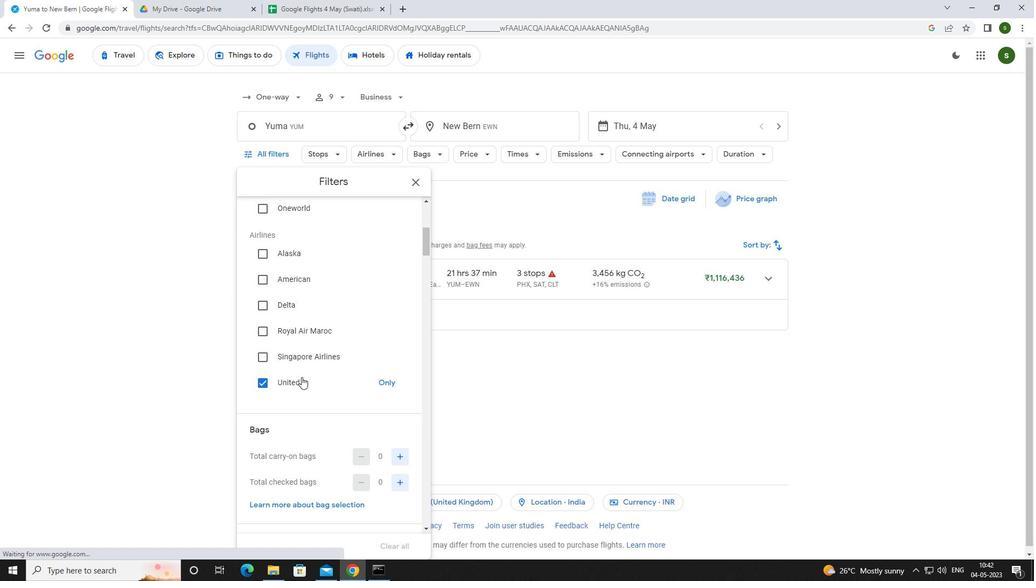 
Action: Mouse scrolled (301, 377) with delta (0, 0)
Screenshot: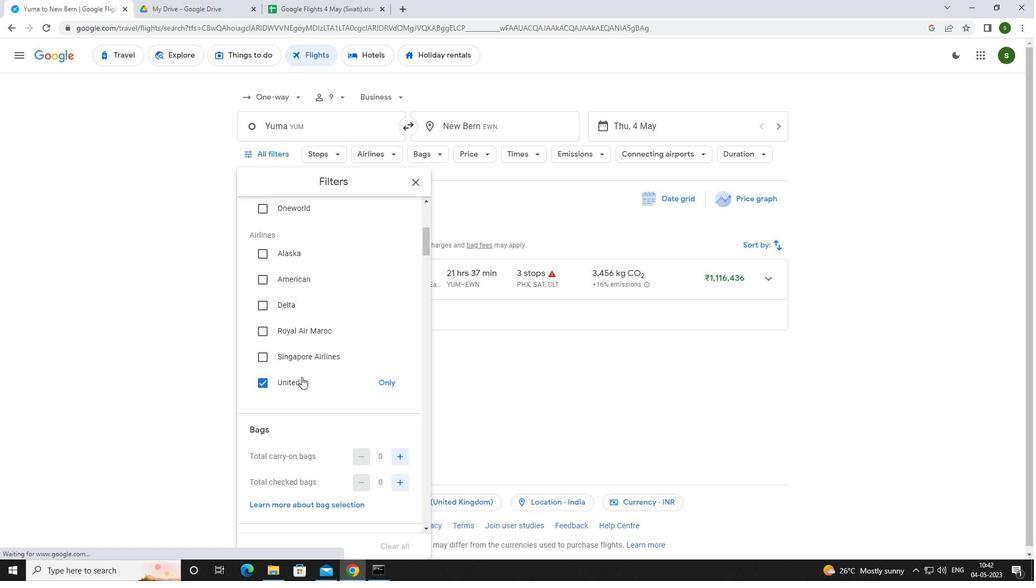 
Action: Mouse moved to (399, 372)
Screenshot: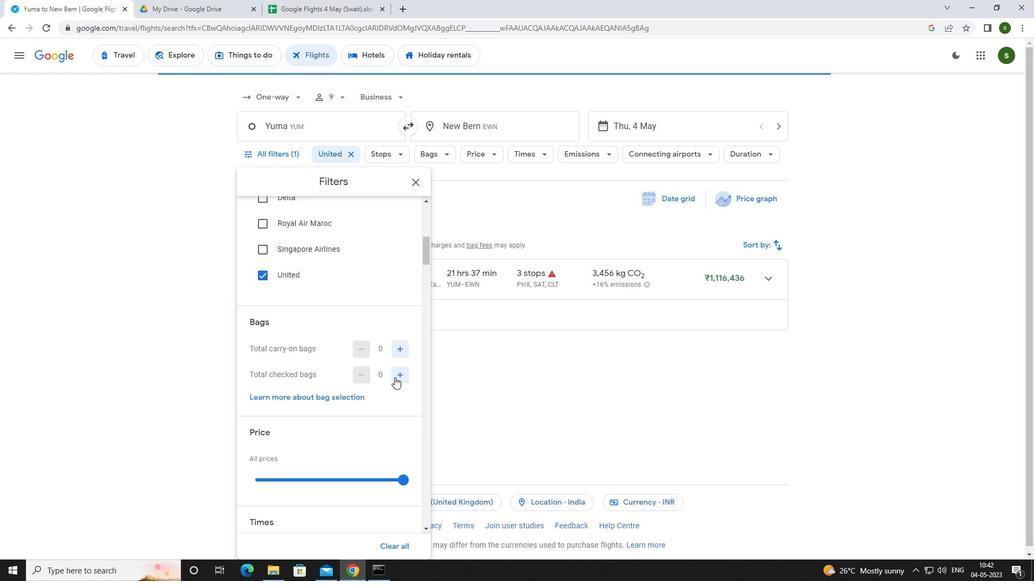 
Action: Mouse pressed left at (399, 372)
Screenshot: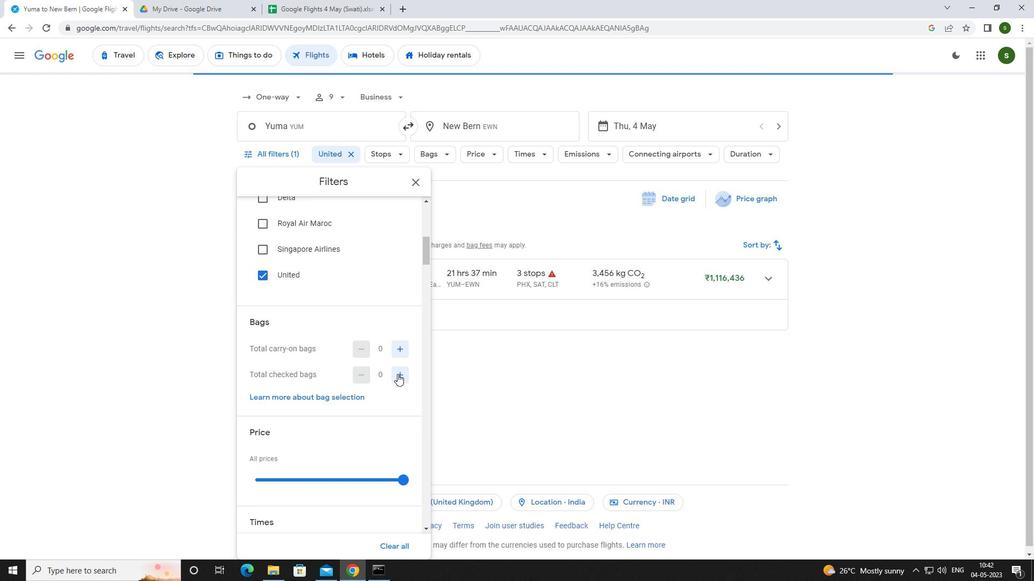
Action: Mouse pressed left at (399, 372)
Screenshot: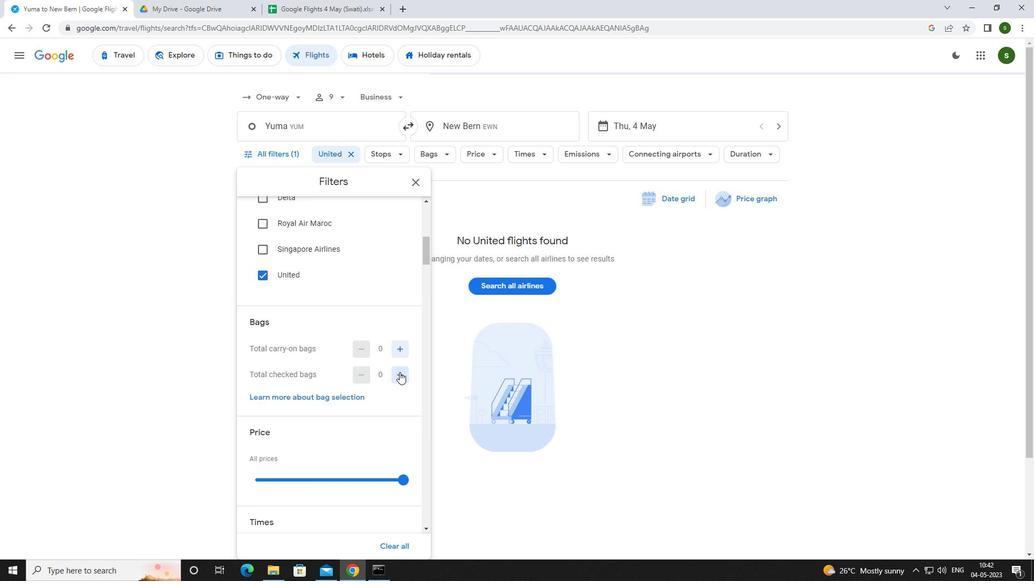 
Action: Mouse moved to (398, 372)
Screenshot: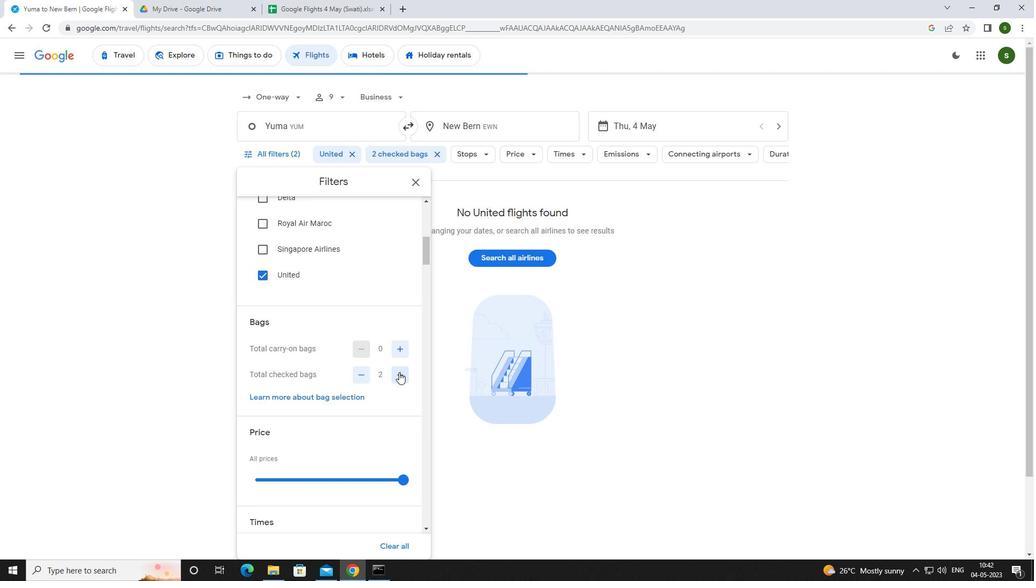 
Action: Mouse scrolled (398, 372) with delta (0, 0)
Screenshot: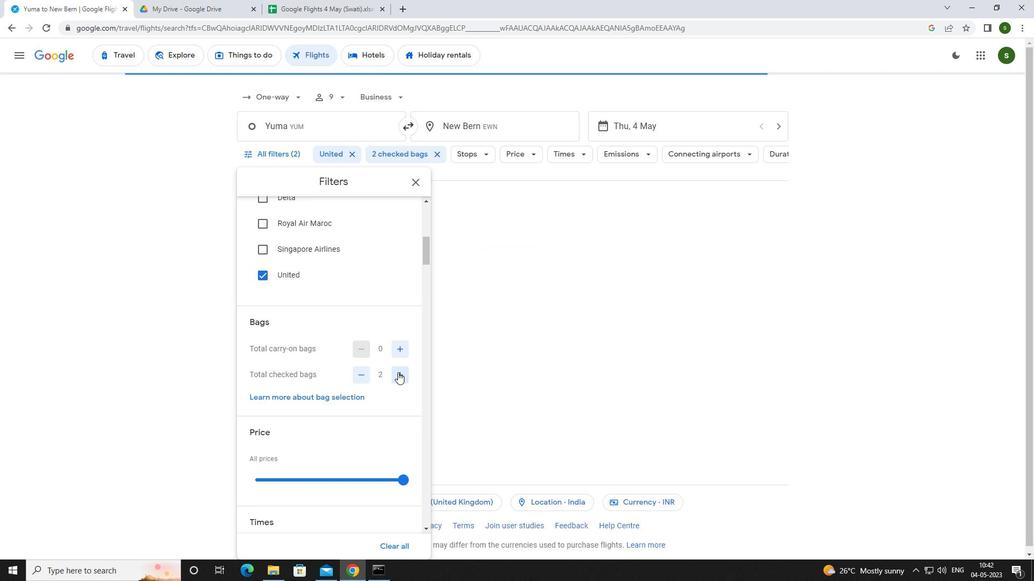 
Action: Mouse scrolled (398, 372) with delta (0, 0)
Screenshot: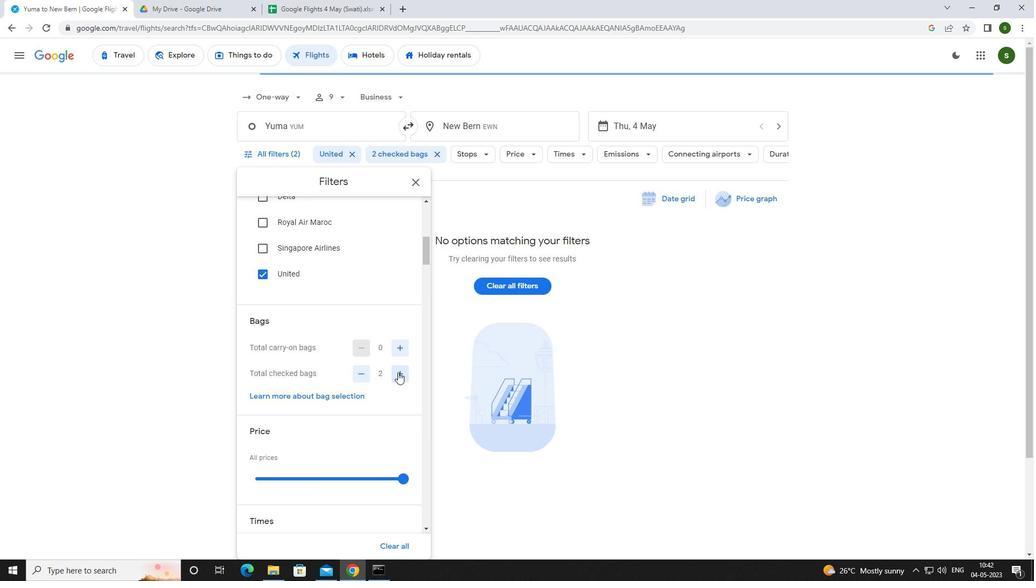 
Action: Mouse moved to (398, 372)
Screenshot: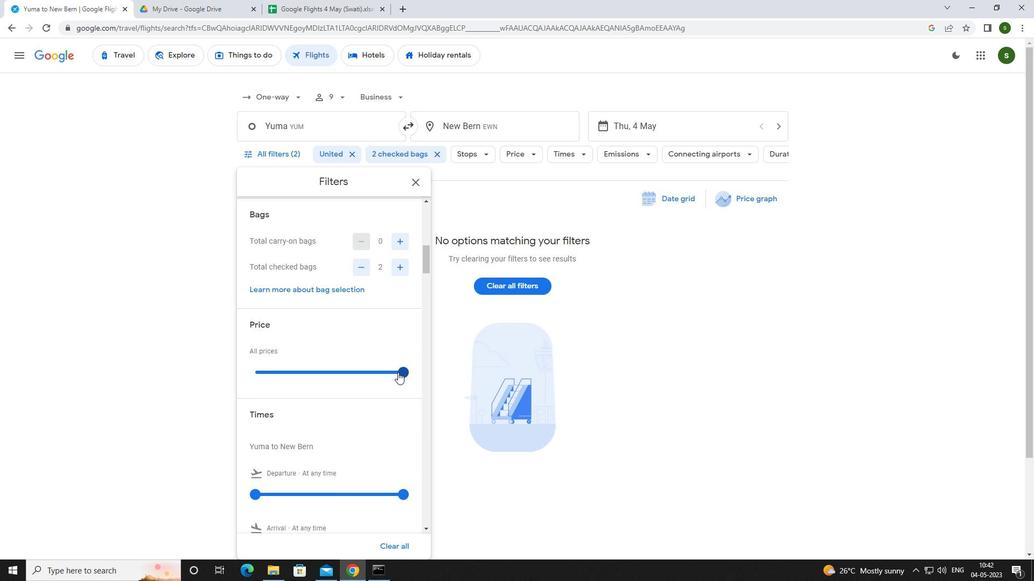 
Action: Mouse pressed left at (398, 372)
Screenshot: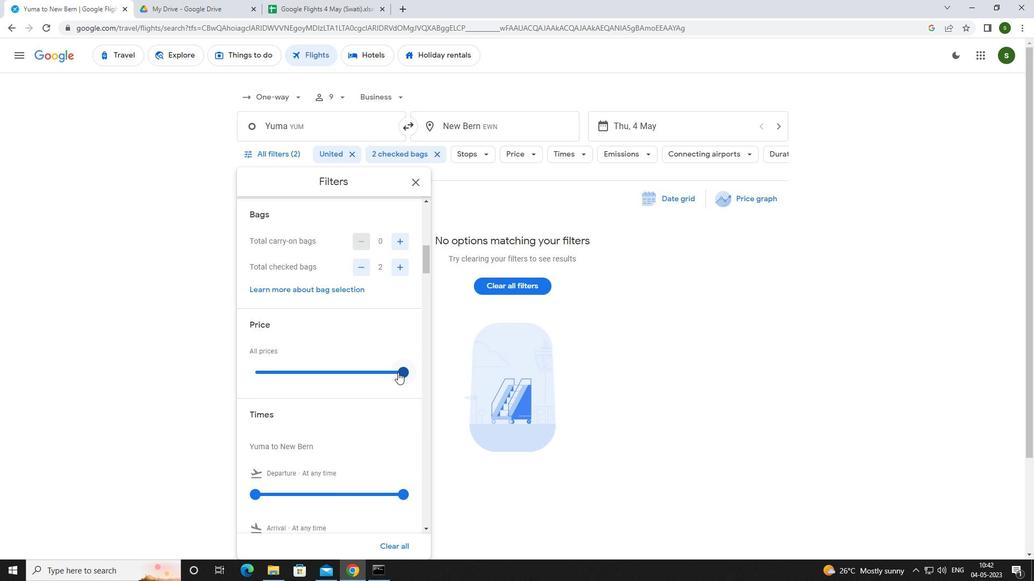 
Action: Mouse moved to (317, 391)
Screenshot: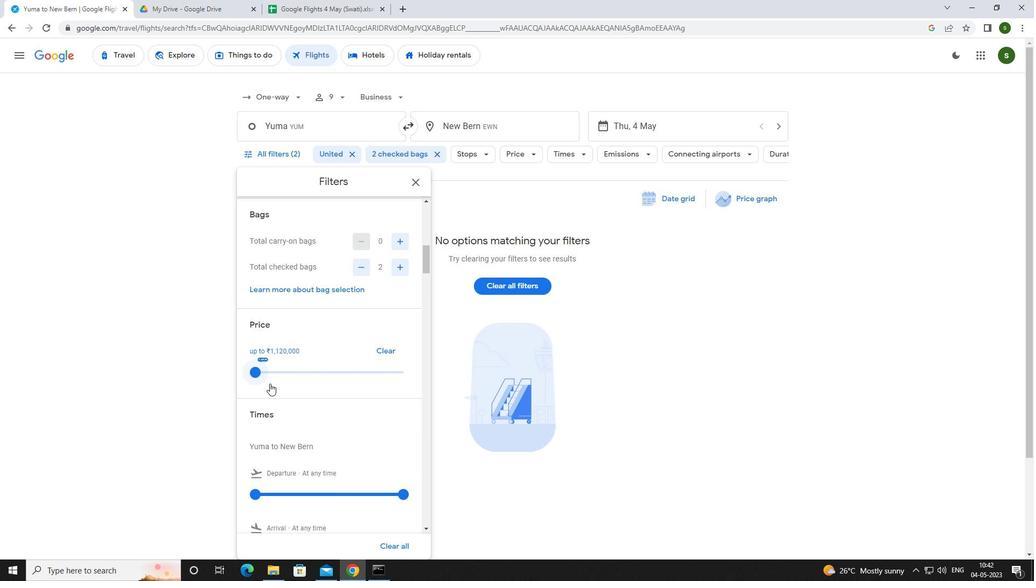 
Action: Mouse scrolled (317, 390) with delta (0, 0)
Screenshot: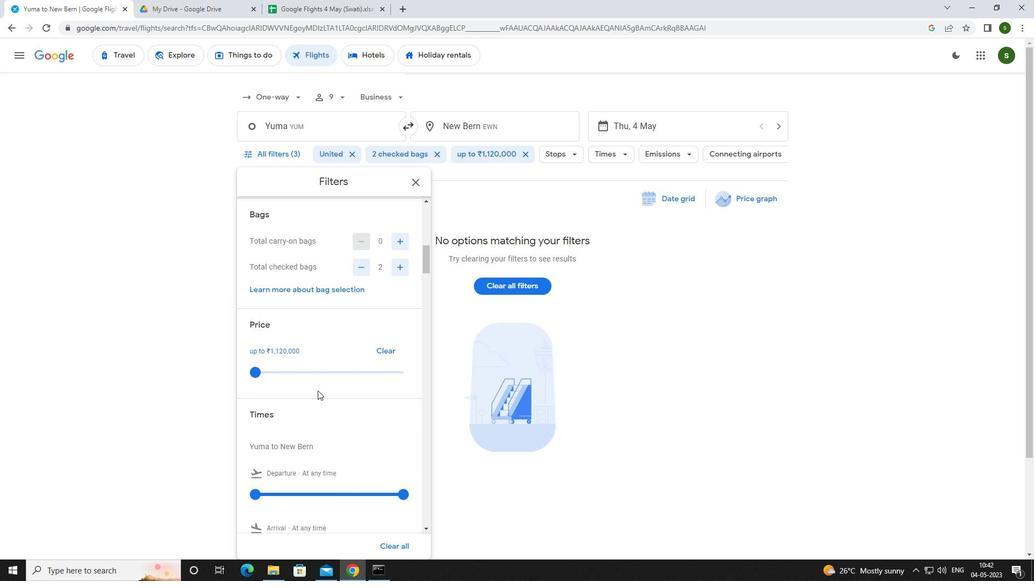 
Action: Mouse moved to (258, 437)
Screenshot: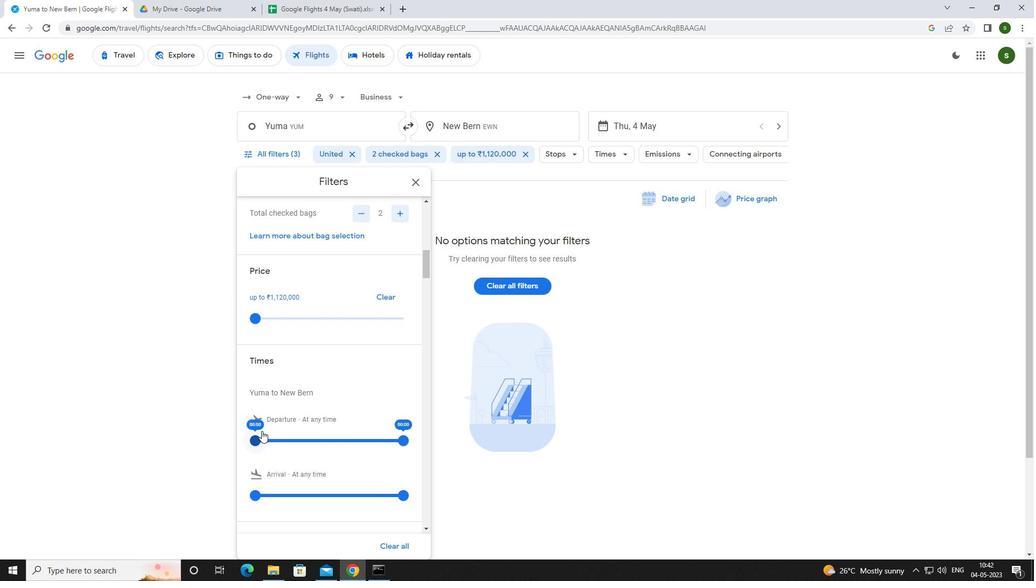 
Action: Mouse pressed left at (258, 437)
Screenshot: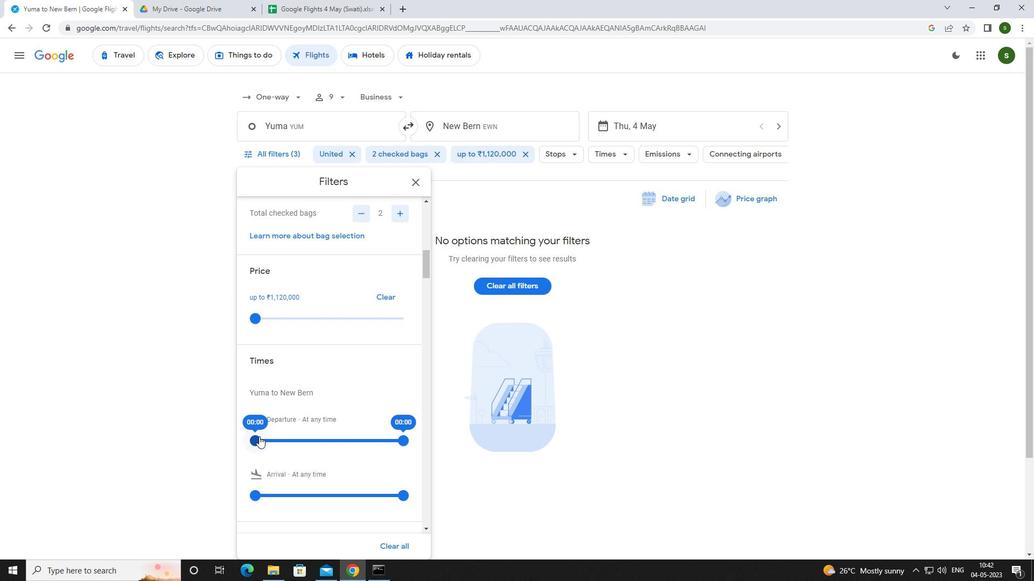 
Action: Mouse moved to (657, 395)
Screenshot: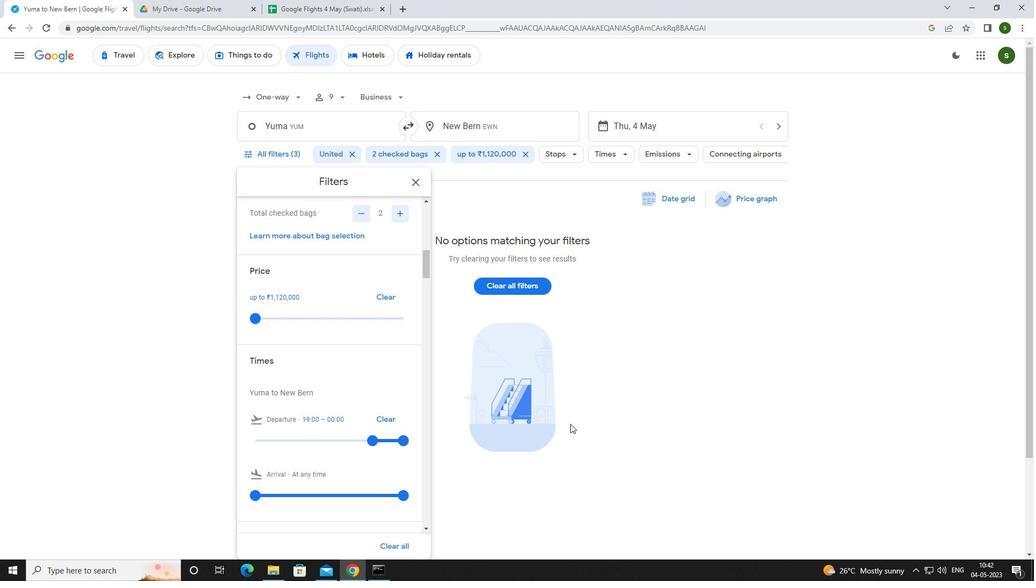 
Action: Mouse pressed left at (657, 395)
Screenshot: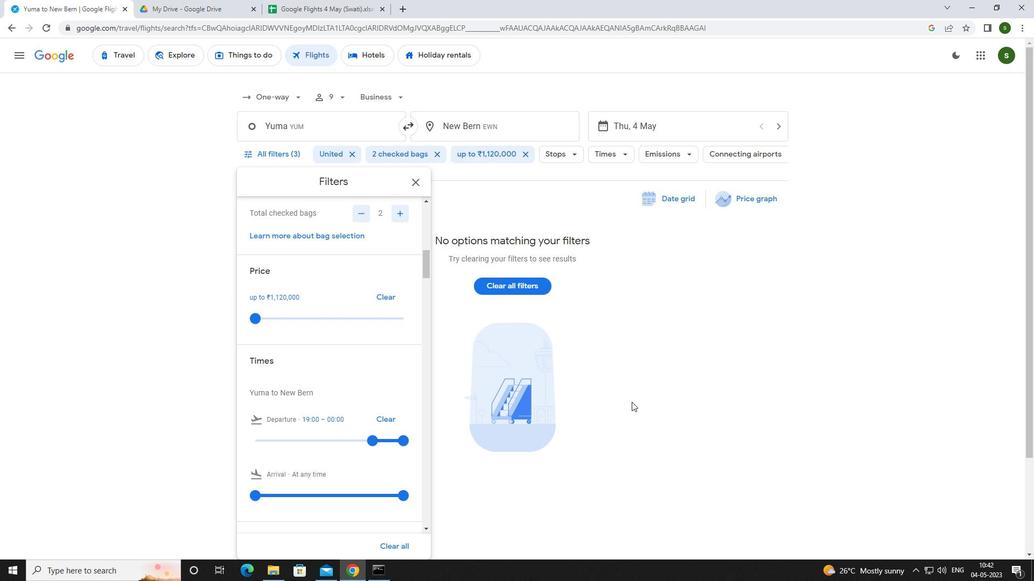 
Action: Mouse moved to (650, 396)
Screenshot: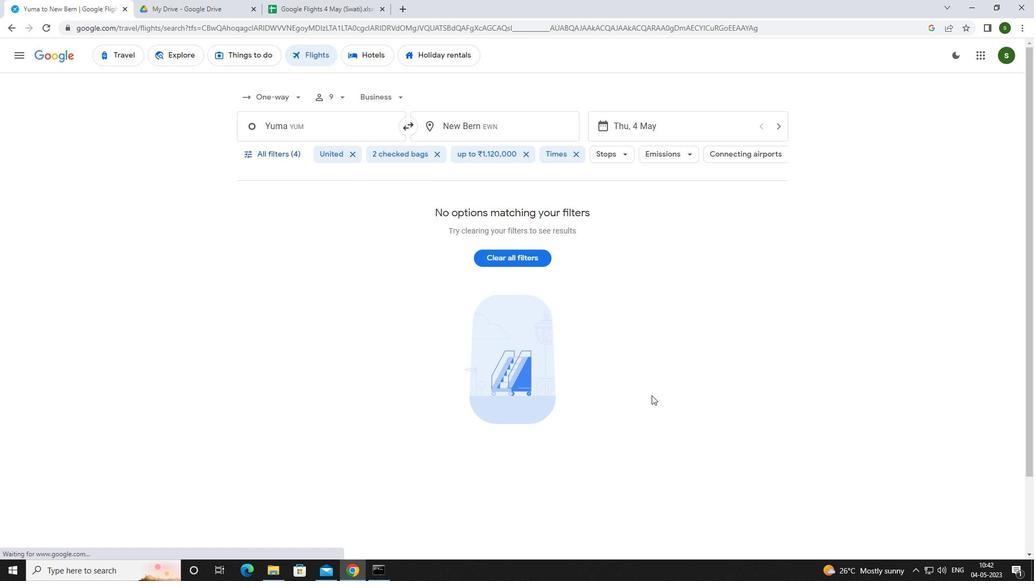 
